 Task: Find connections with filter location Lautaro with filter topic #Coachingwith filter profile language English with filter current company Mu Sigma Inc. with filter school JAMSHEDPUR CO-OPERATIVE COLLEGE with filter industry Retail Art Supplies with filter service category Tax Law with filter keywords title Electrical Engineer
Action: Mouse moved to (511, 65)
Screenshot: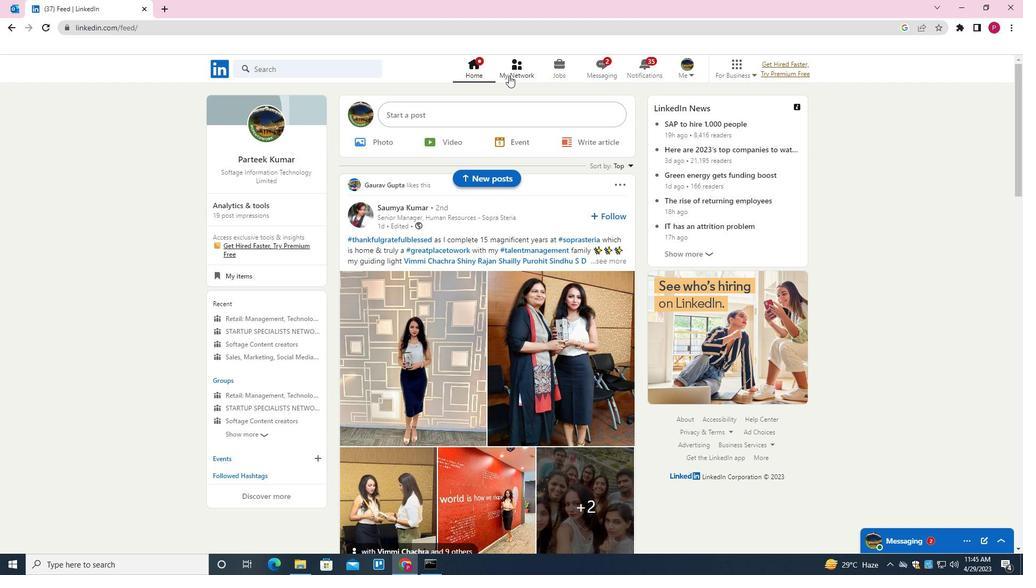 
Action: Mouse pressed left at (511, 65)
Screenshot: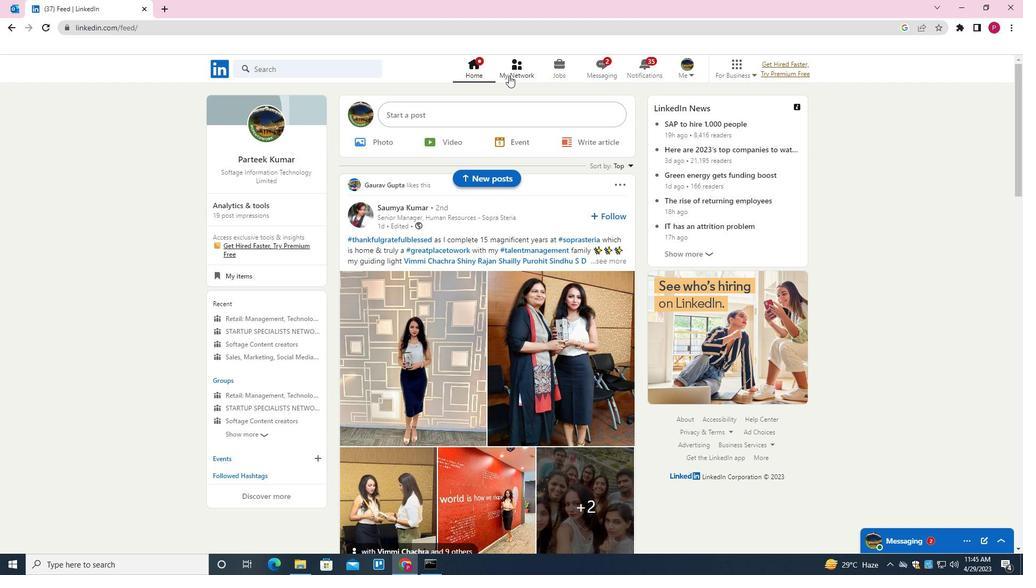 
Action: Mouse moved to (333, 129)
Screenshot: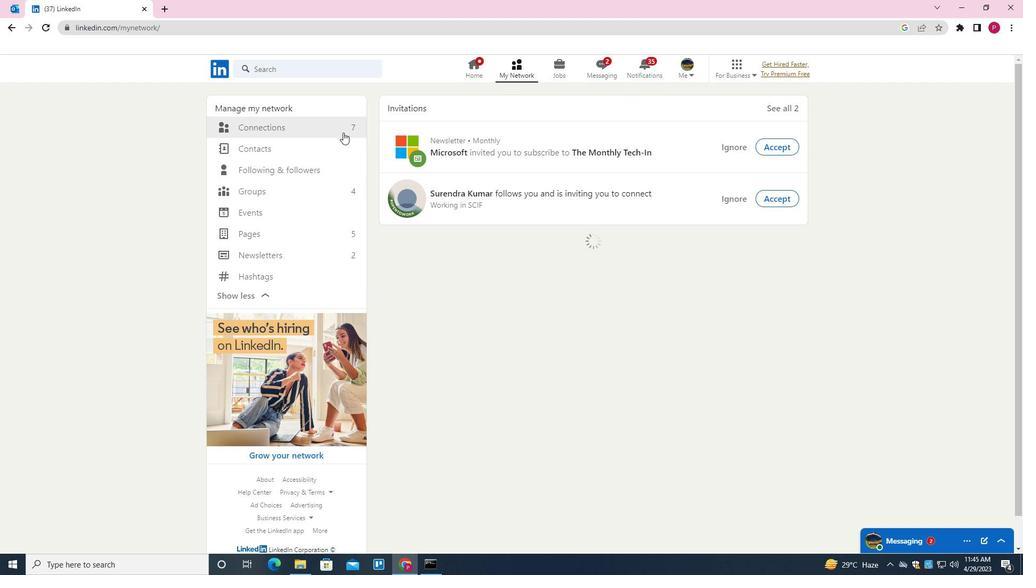 
Action: Mouse pressed left at (333, 129)
Screenshot: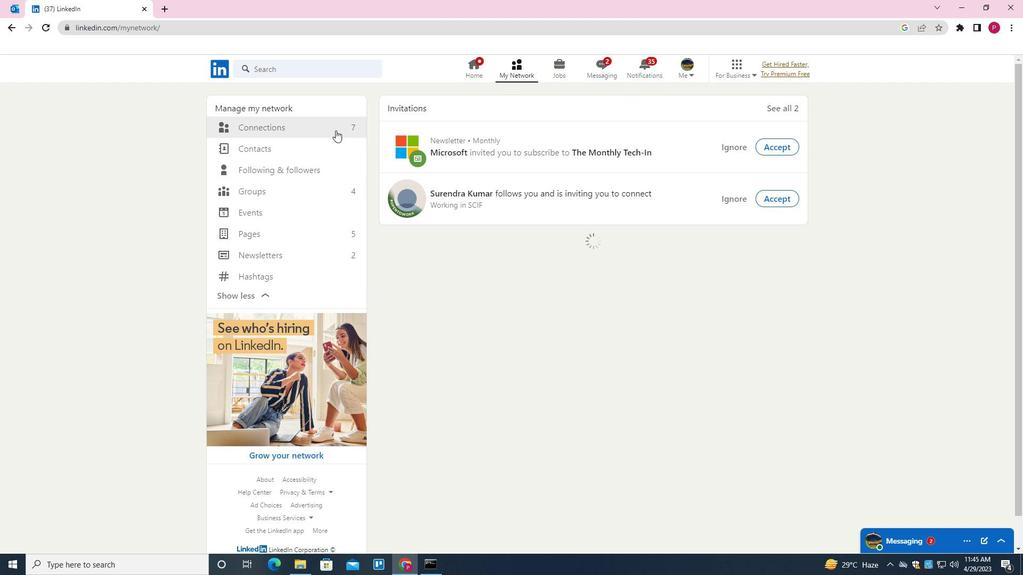 
Action: Mouse moved to (598, 127)
Screenshot: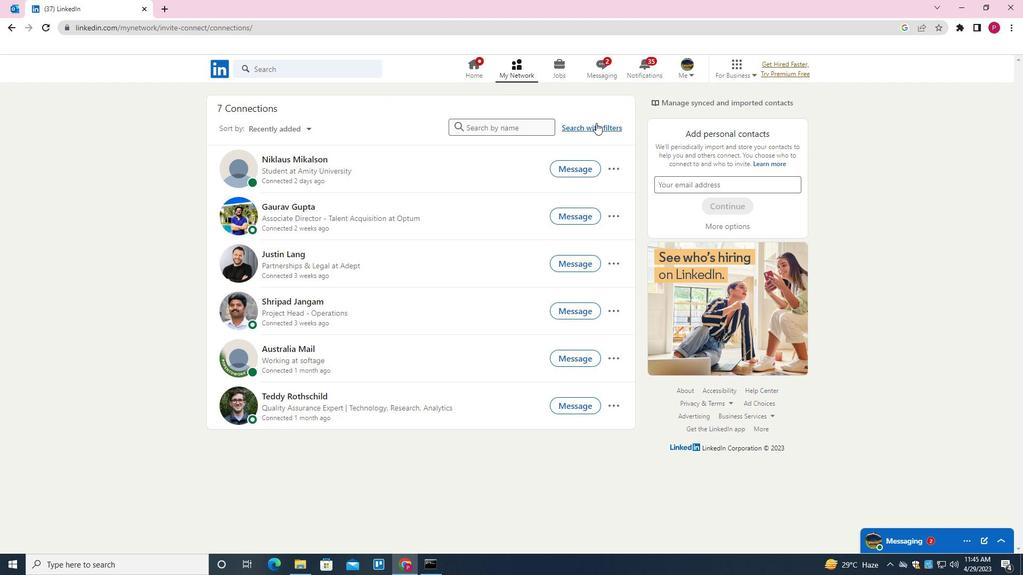 
Action: Mouse pressed left at (598, 127)
Screenshot: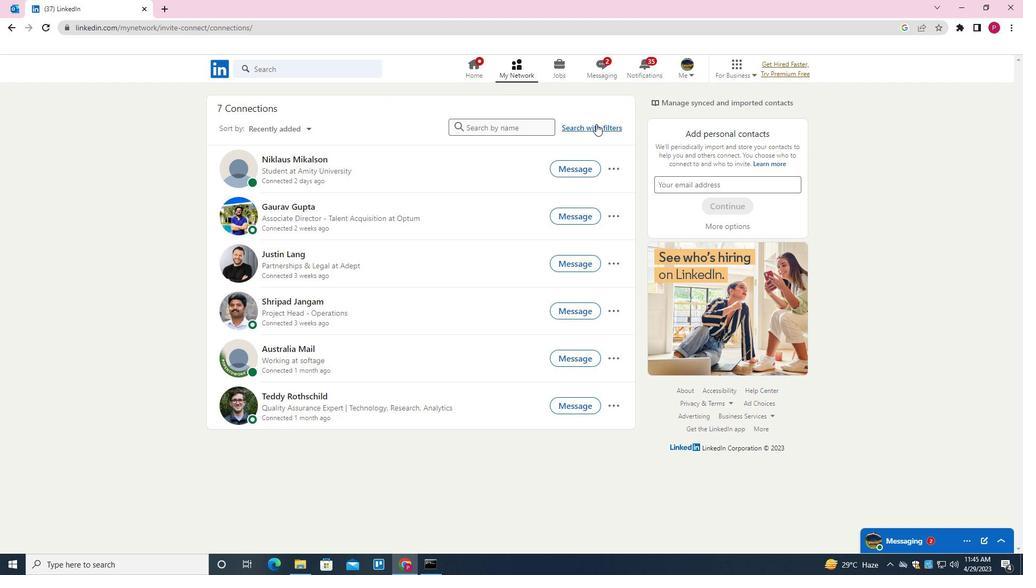 
Action: Mouse moved to (546, 100)
Screenshot: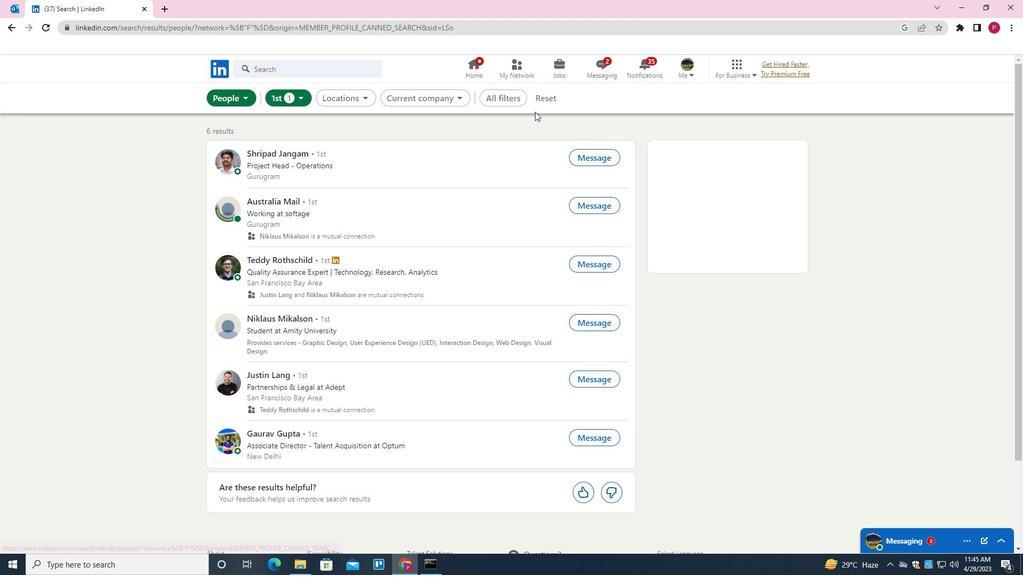 
Action: Mouse pressed left at (546, 100)
Screenshot: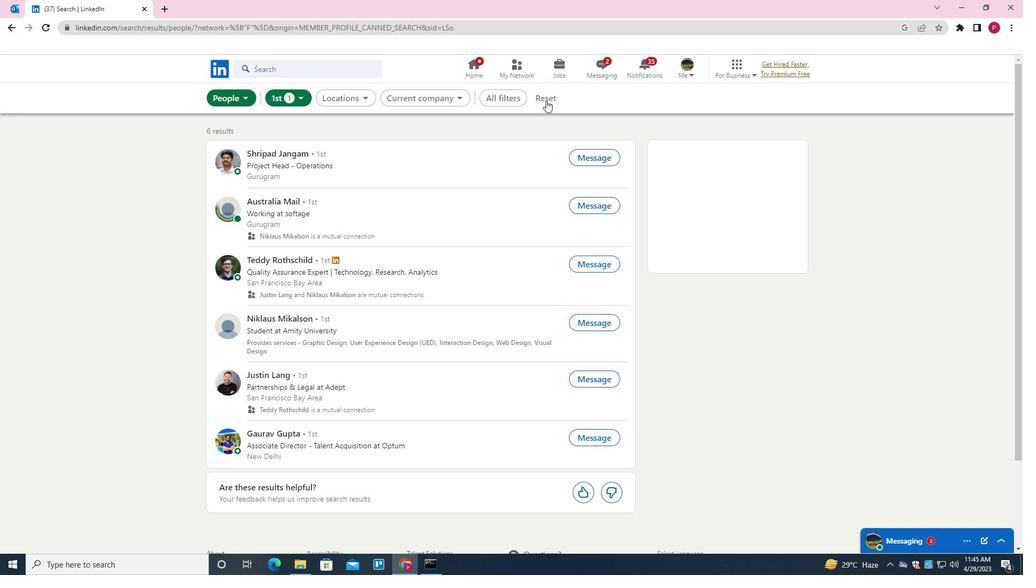 
Action: Mouse moved to (529, 100)
Screenshot: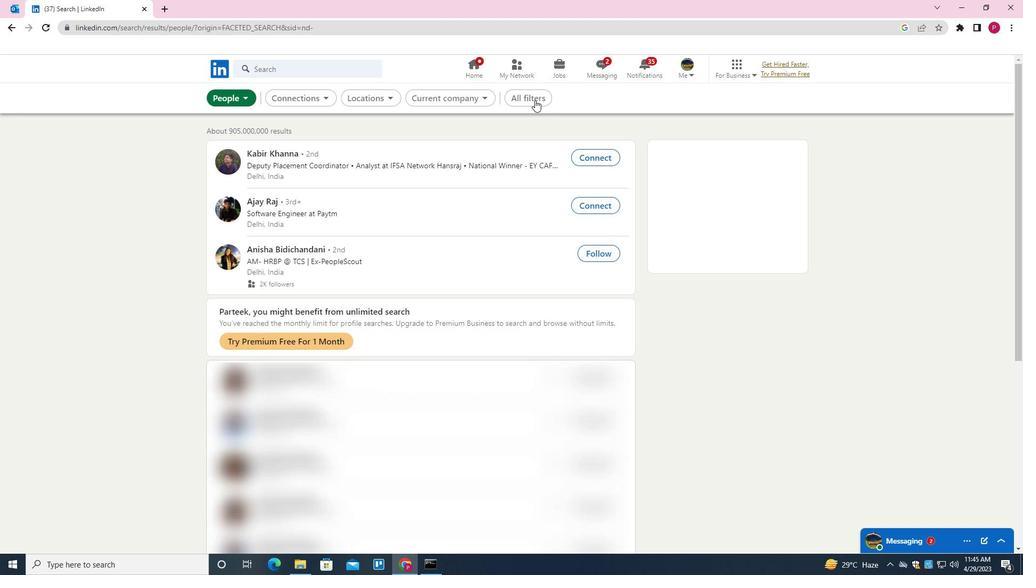 
Action: Mouse pressed left at (529, 100)
Screenshot: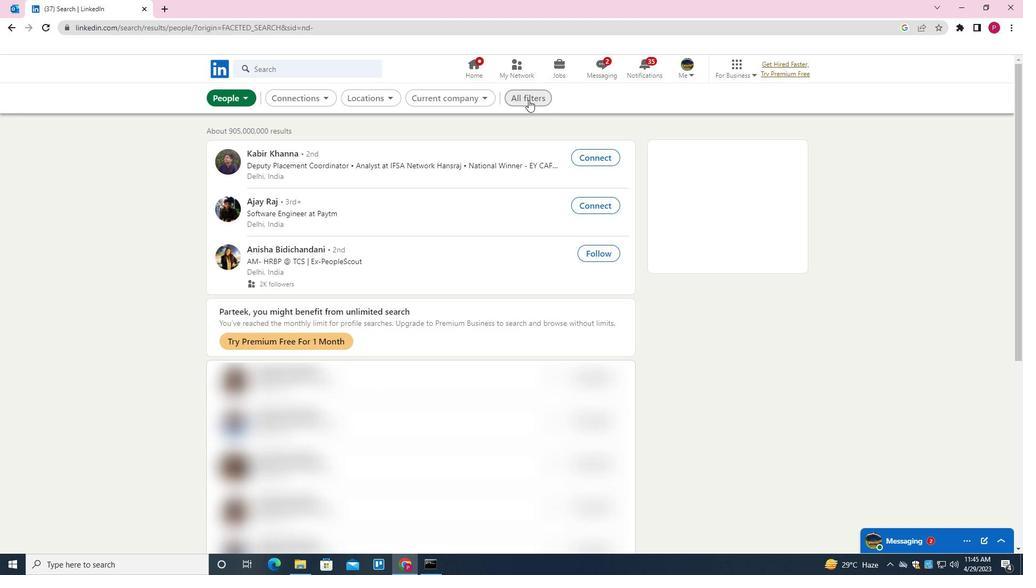 
Action: Mouse moved to (843, 292)
Screenshot: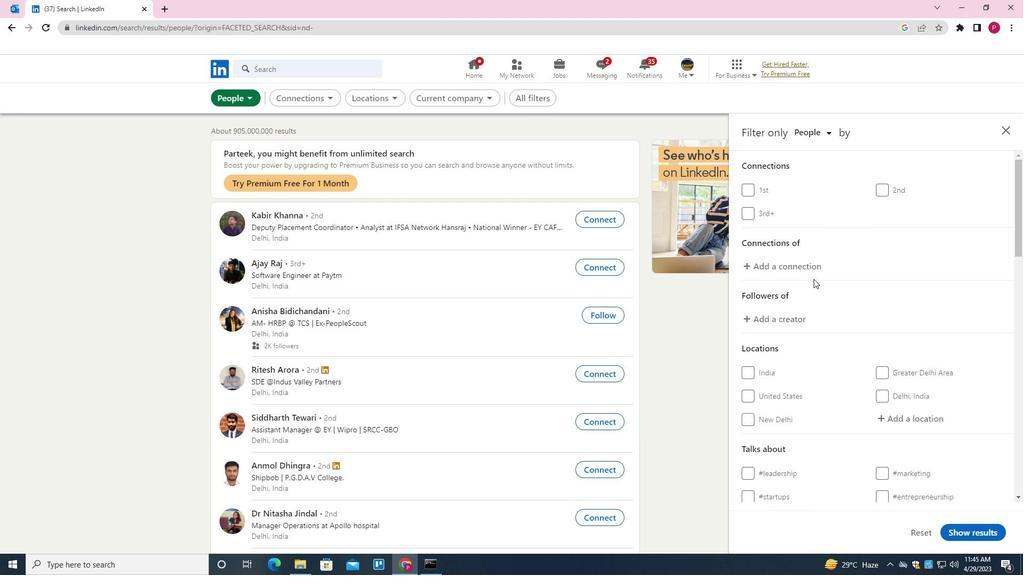 
Action: Mouse scrolled (843, 292) with delta (0, 0)
Screenshot: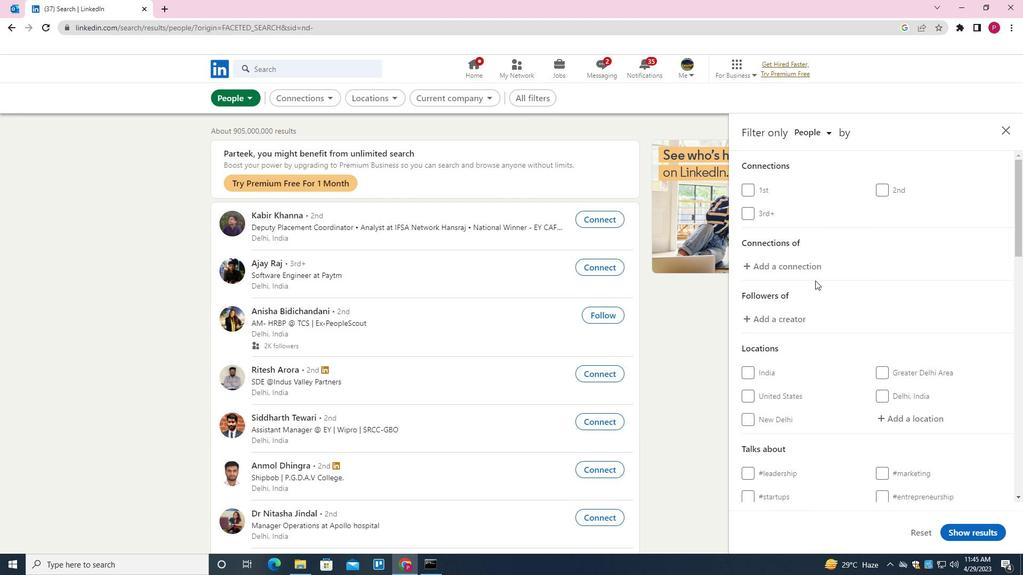 
Action: Mouse moved to (843, 293)
Screenshot: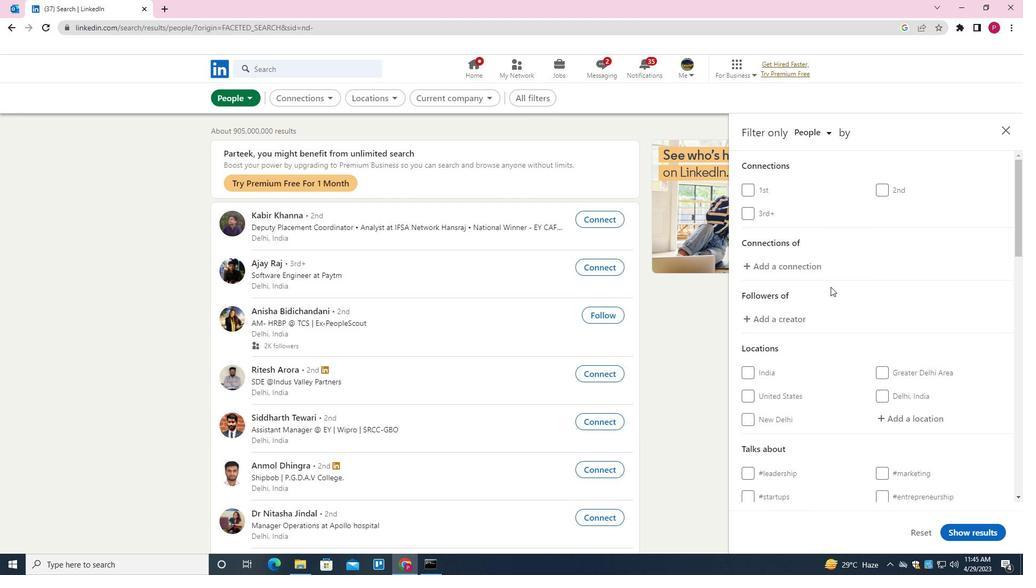 
Action: Mouse scrolled (843, 292) with delta (0, 0)
Screenshot: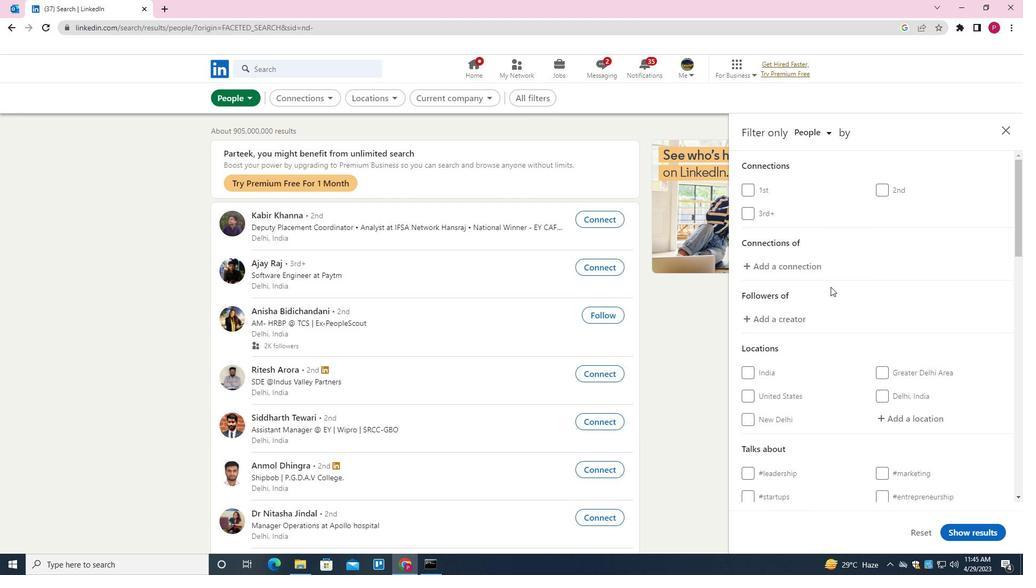 
Action: Mouse moved to (844, 294)
Screenshot: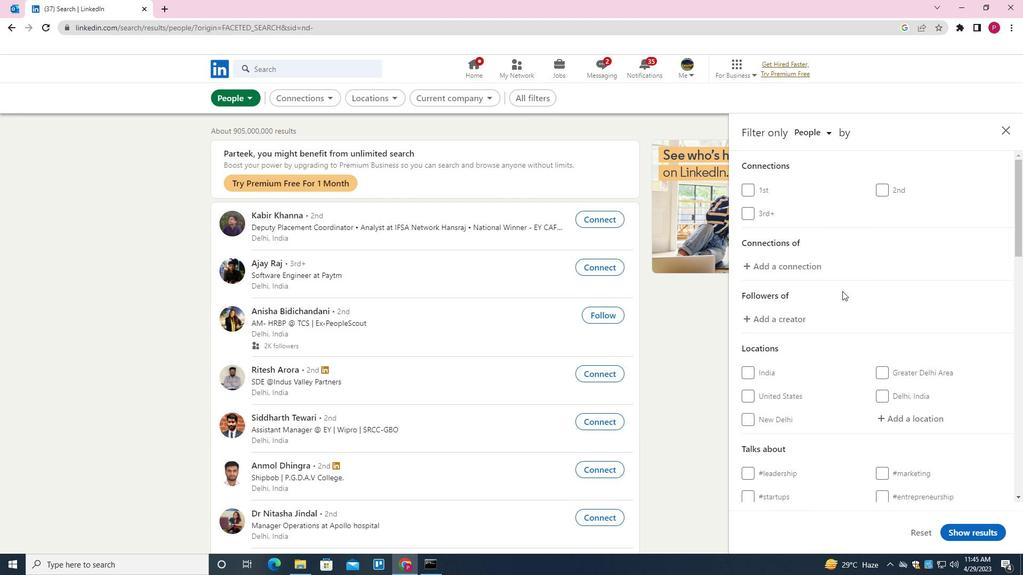 
Action: Mouse scrolled (844, 293) with delta (0, 0)
Screenshot: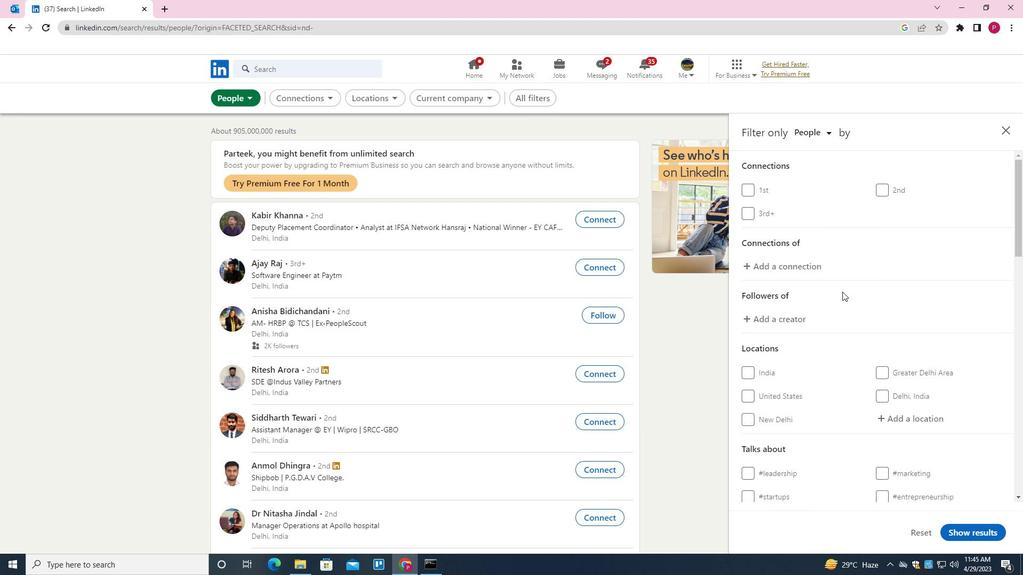 
Action: Mouse moved to (915, 262)
Screenshot: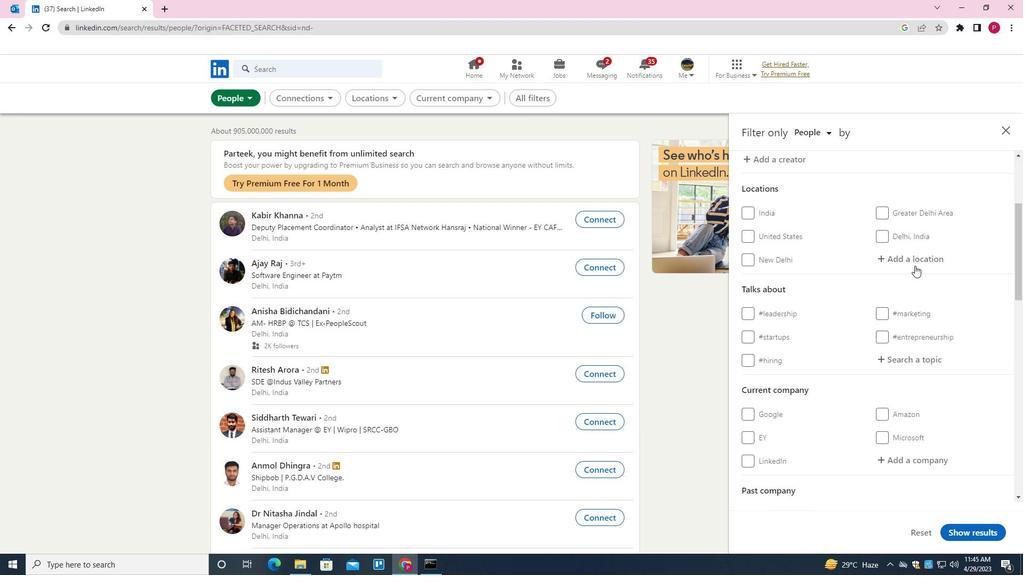
Action: Mouse pressed left at (915, 262)
Screenshot: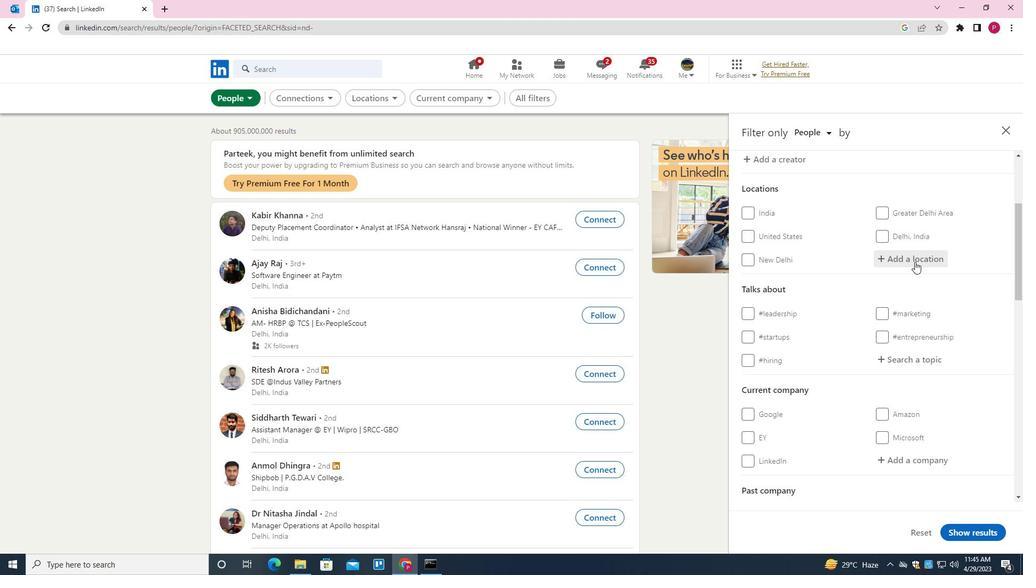 
Action: Key pressed <Key.shift>LAUTARO<Key.down><Key.enter>
Screenshot: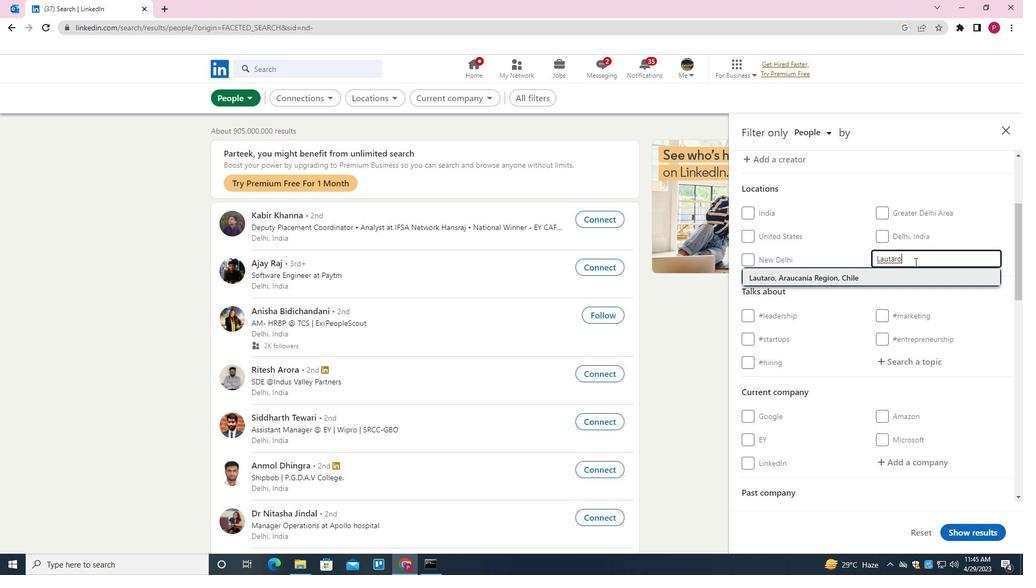 
Action: Mouse moved to (812, 332)
Screenshot: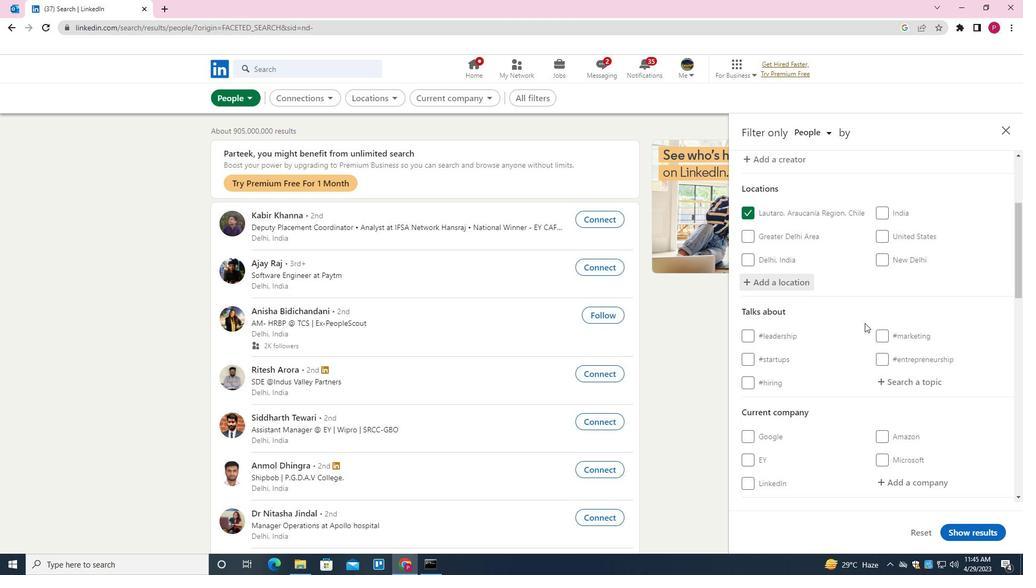 
Action: Mouse scrolled (812, 332) with delta (0, 0)
Screenshot: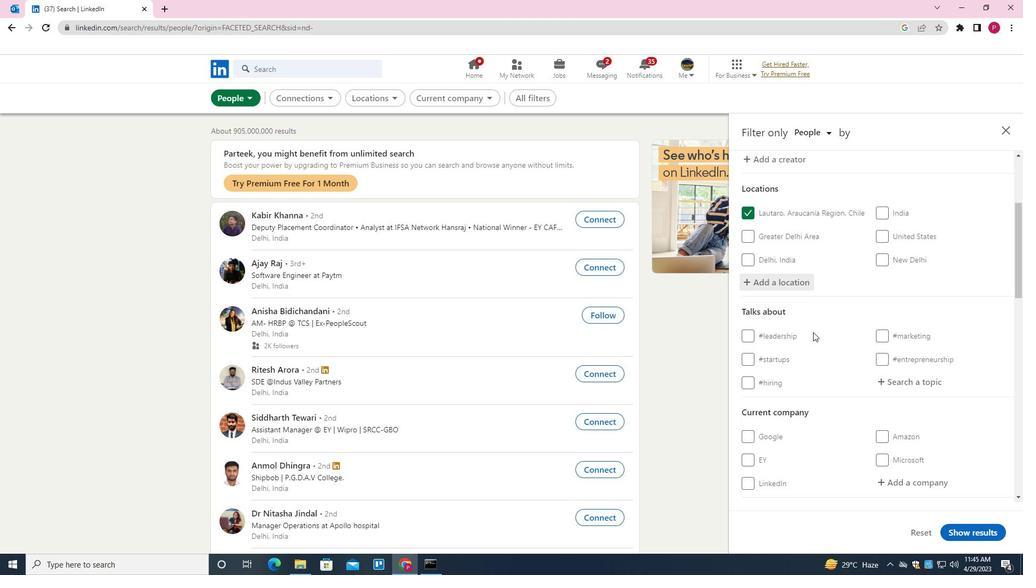 
Action: Mouse scrolled (812, 332) with delta (0, 0)
Screenshot: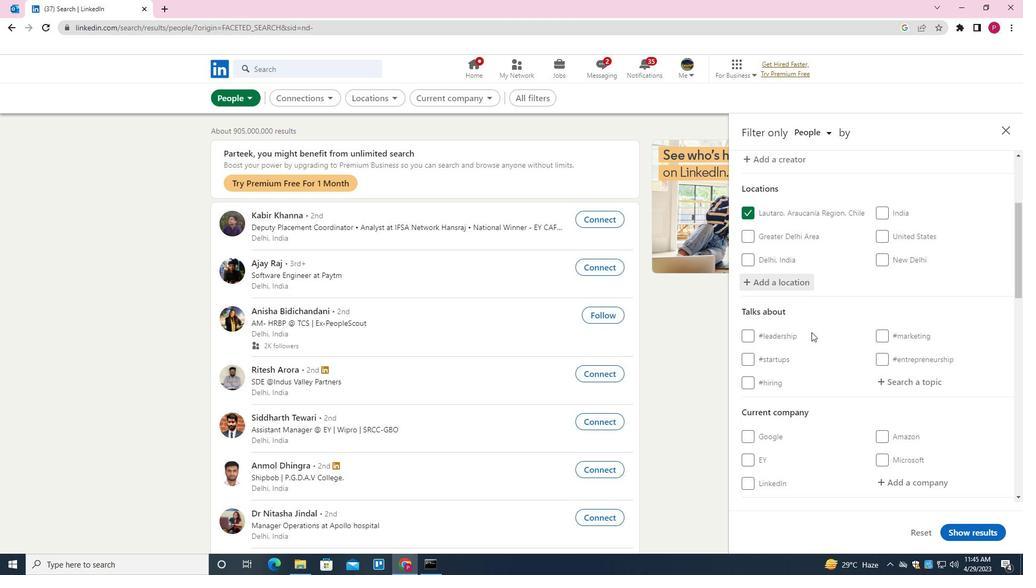 
Action: Mouse scrolled (812, 332) with delta (0, 0)
Screenshot: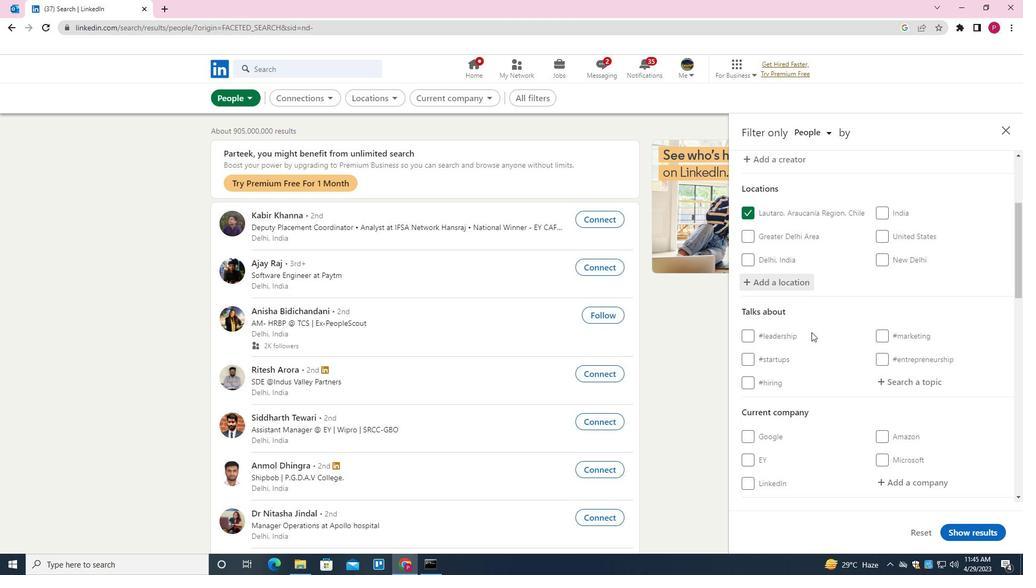 
Action: Mouse moved to (898, 222)
Screenshot: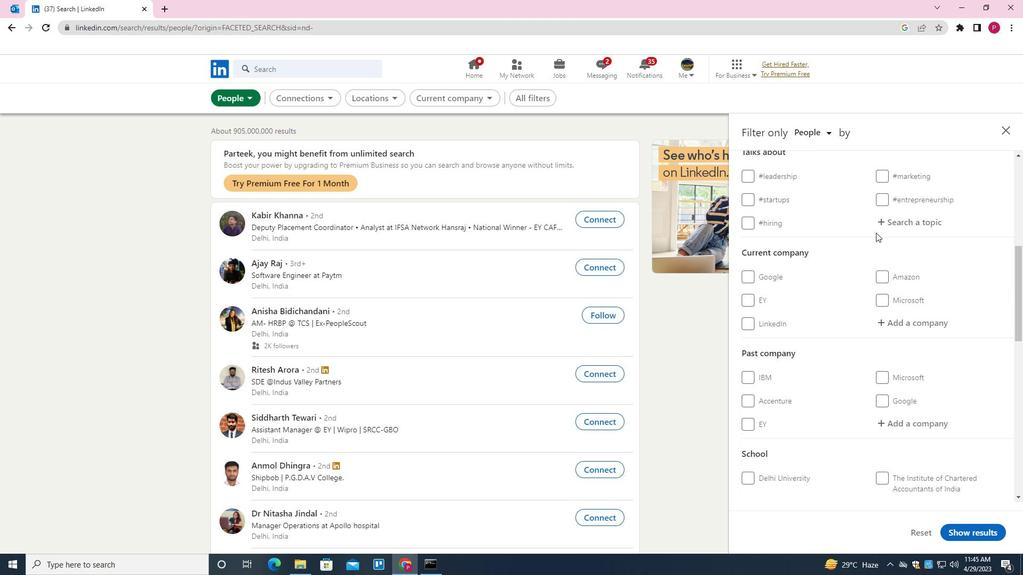 
Action: Mouse pressed left at (898, 222)
Screenshot: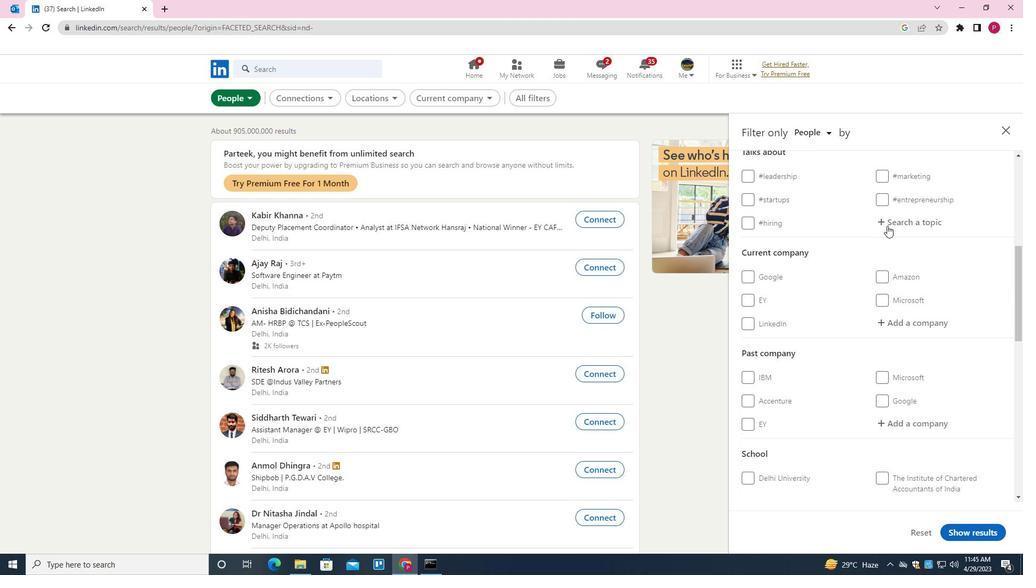 
Action: Key pressed <Key.shift>COACHING<Key.down><Key.enter>
Screenshot: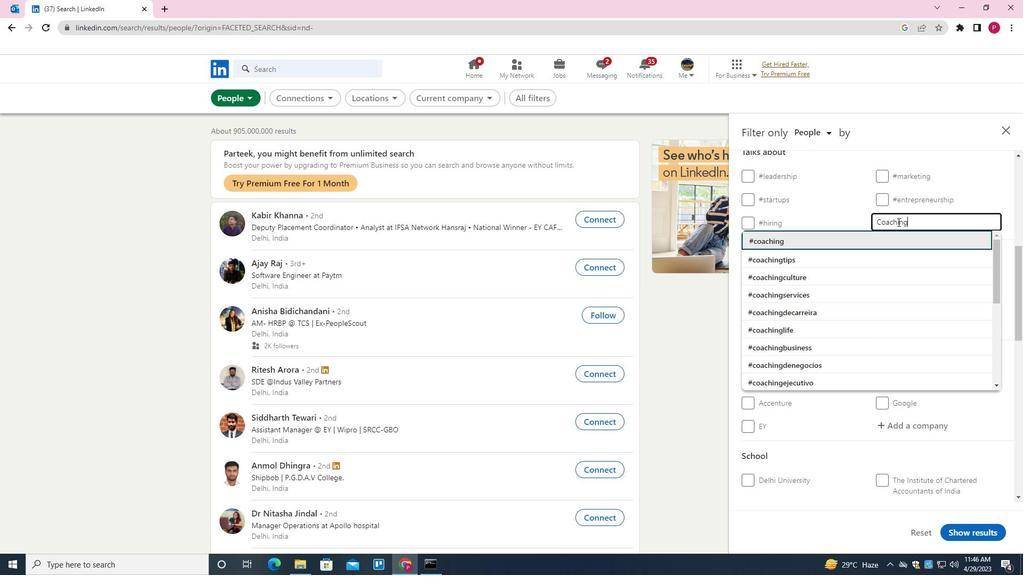 
Action: Mouse moved to (880, 268)
Screenshot: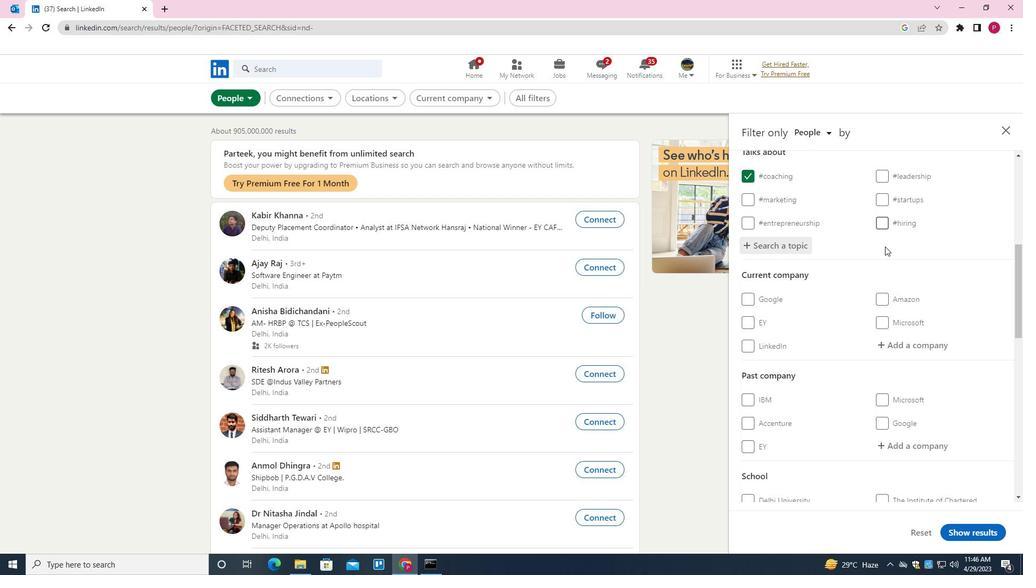 
Action: Mouse scrolled (880, 267) with delta (0, 0)
Screenshot: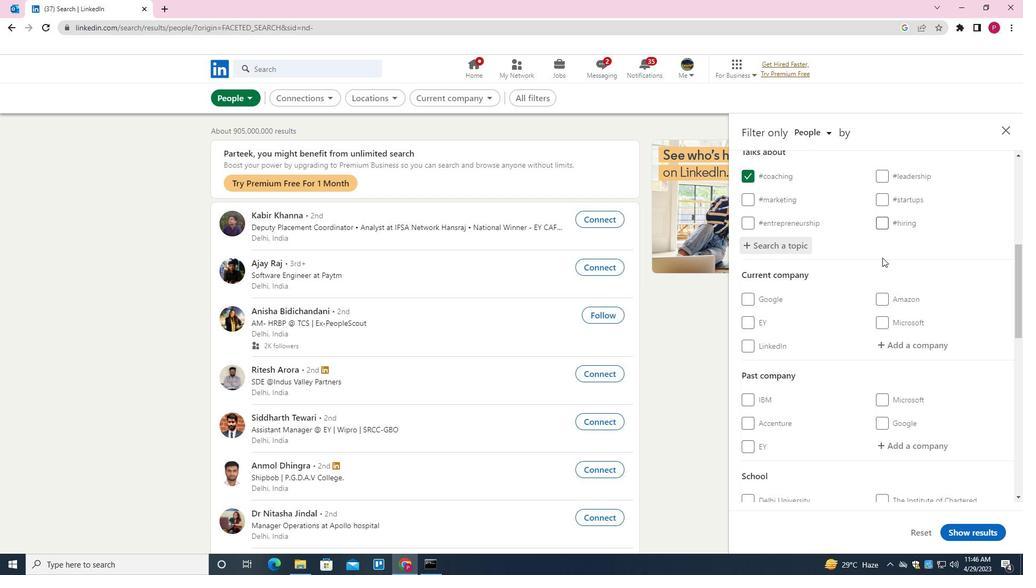 
Action: Mouse scrolled (880, 267) with delta (0, 0)
Screenshot: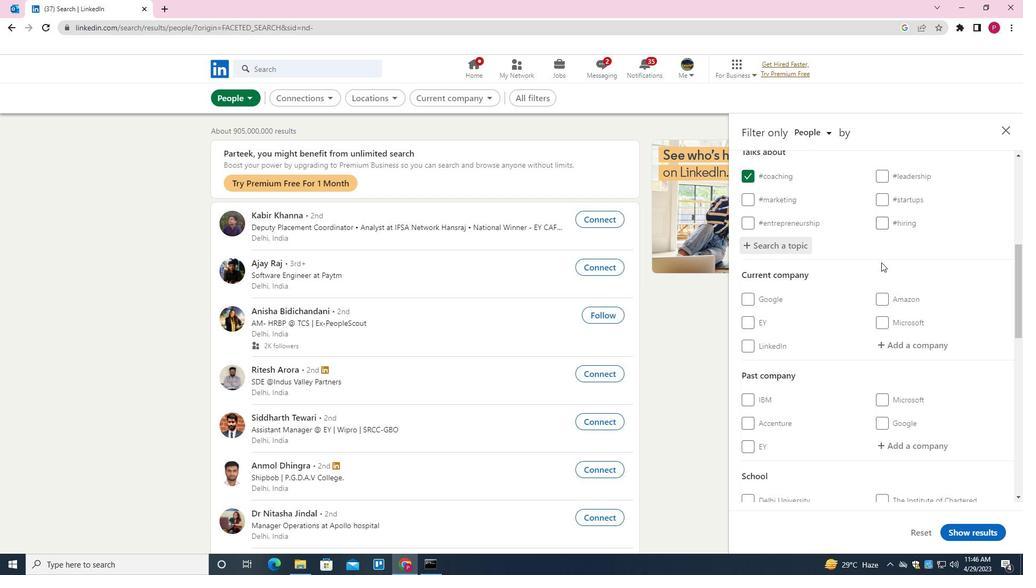 
Action: Mouse moved to (880, 269)
Screenshot: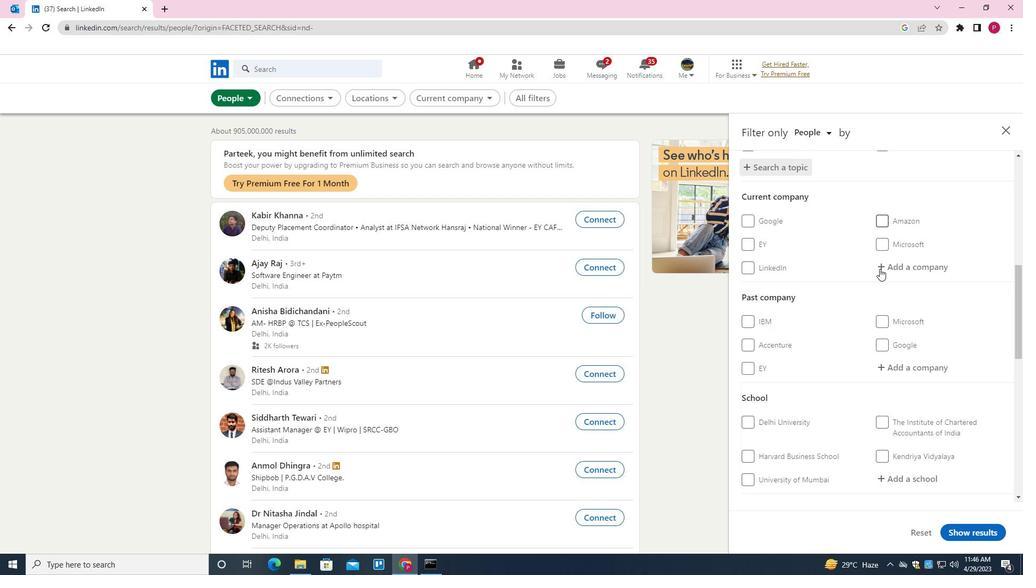 
Action: Mouse scrolled (880, 269) with delta (0, 0)
Screenshot: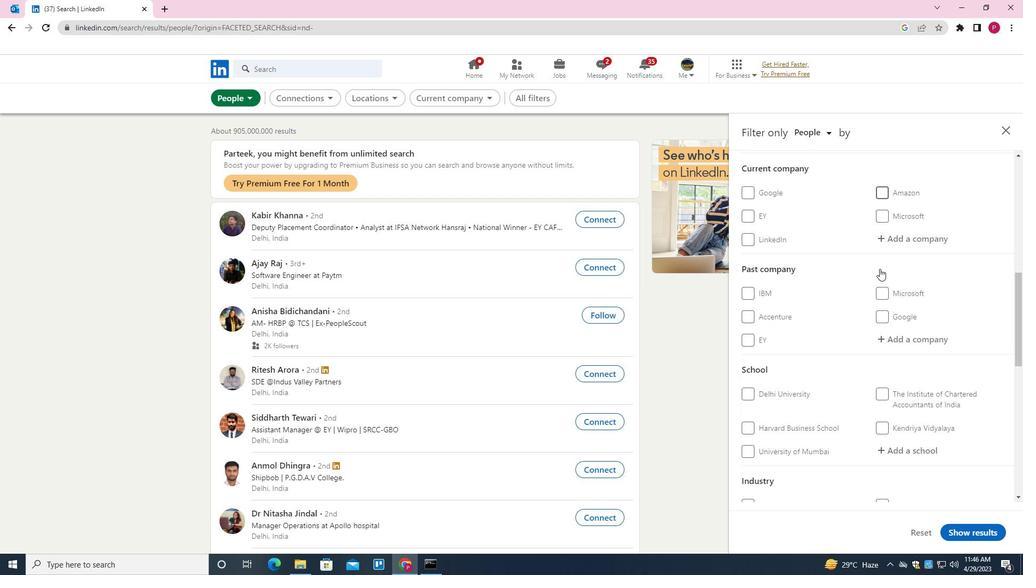 
Action: Mouse moved to (880, 269)
Screenshot: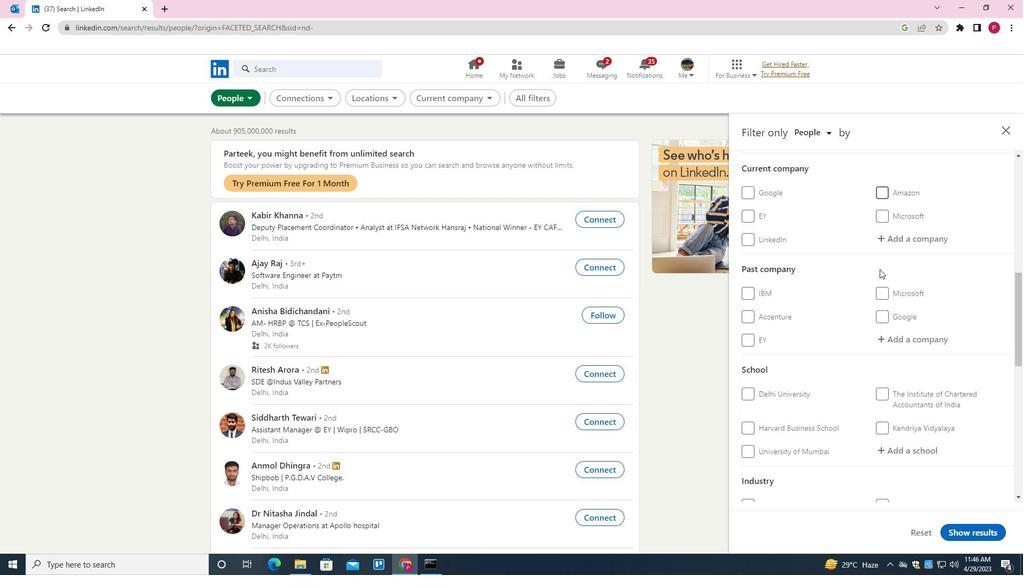 
Action: Mouse scrolled (880, 269) with delta (0, 0)
Screenshot: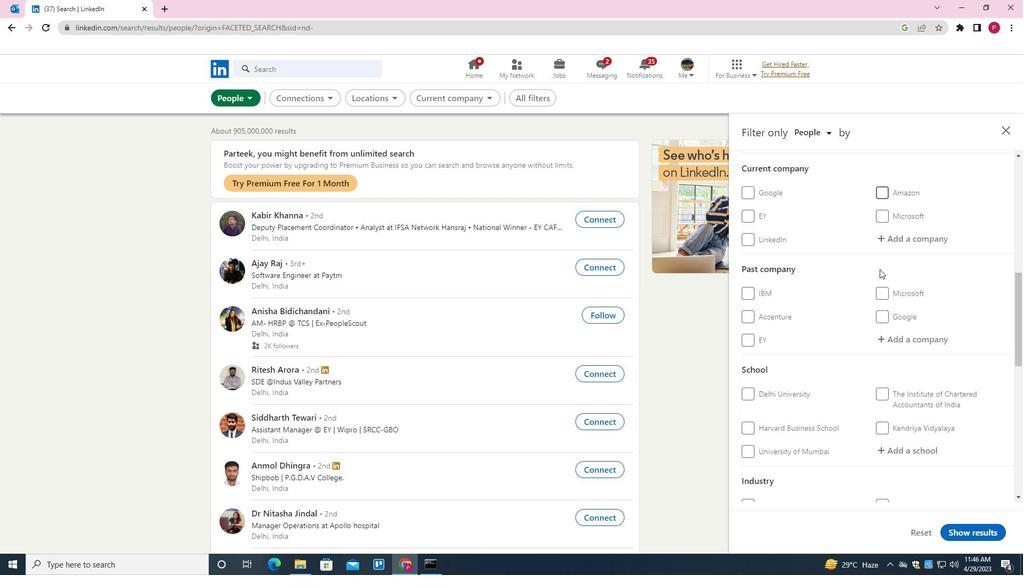 
Action: Mouse moved to (874, 275)
Screenshot: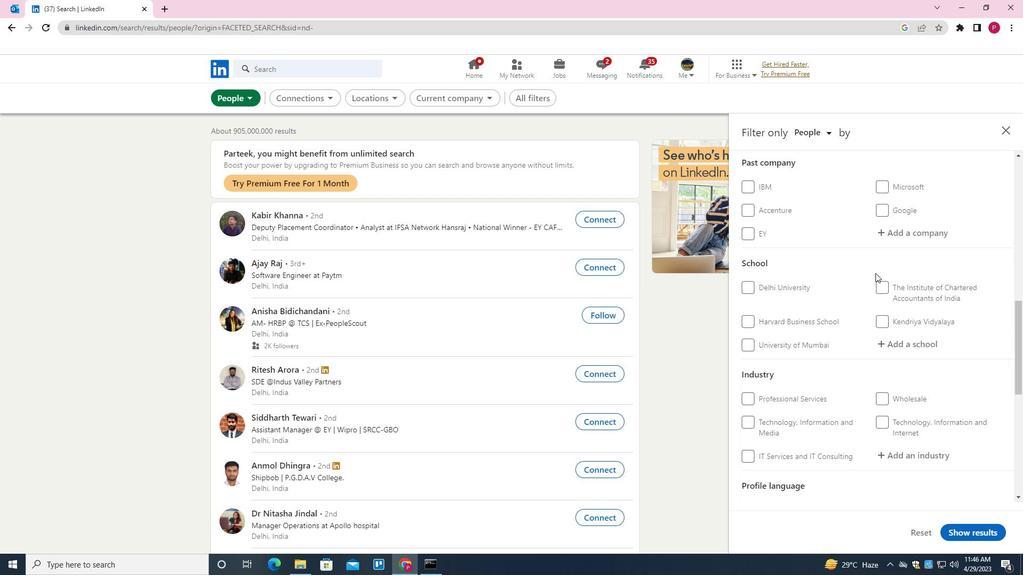 
Action: Mouse scrolled (874, 274) with delta (0, 0)
Screenshot: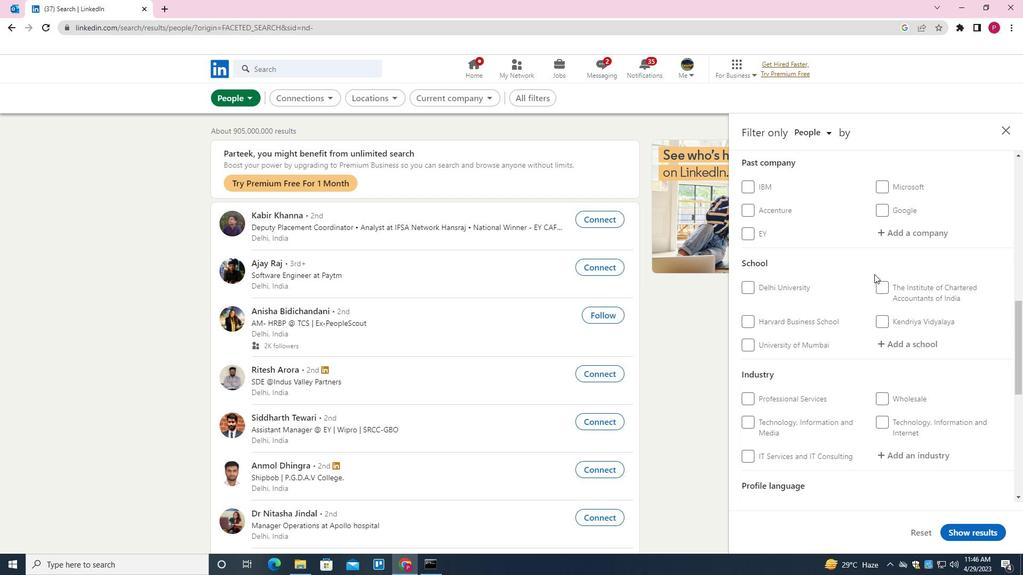 
Action: Mouse scrolled (874, 274) with delta (0, 0)
Screenshot: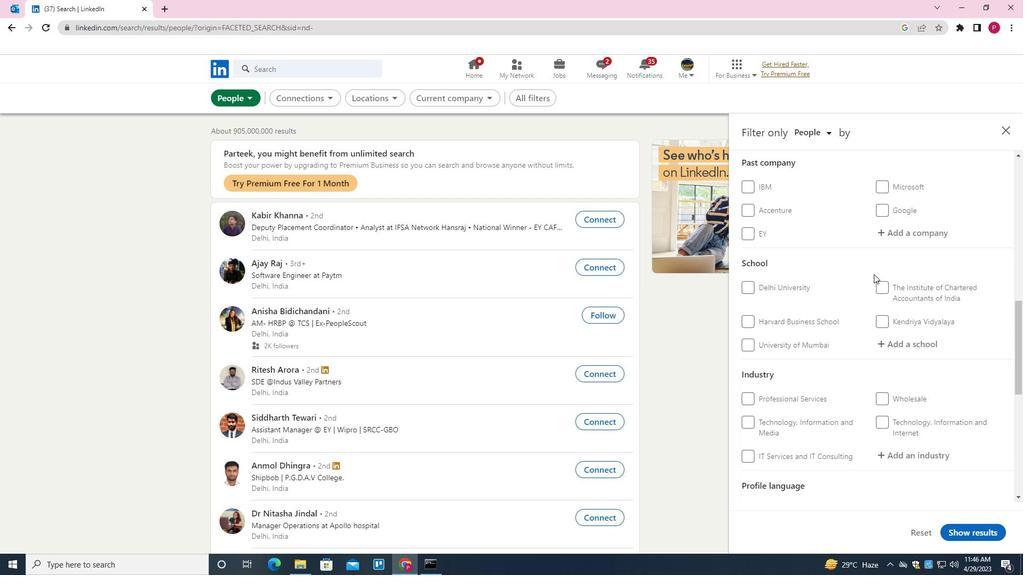 
Action: Mouse moved to (874, 275)
Screenshot: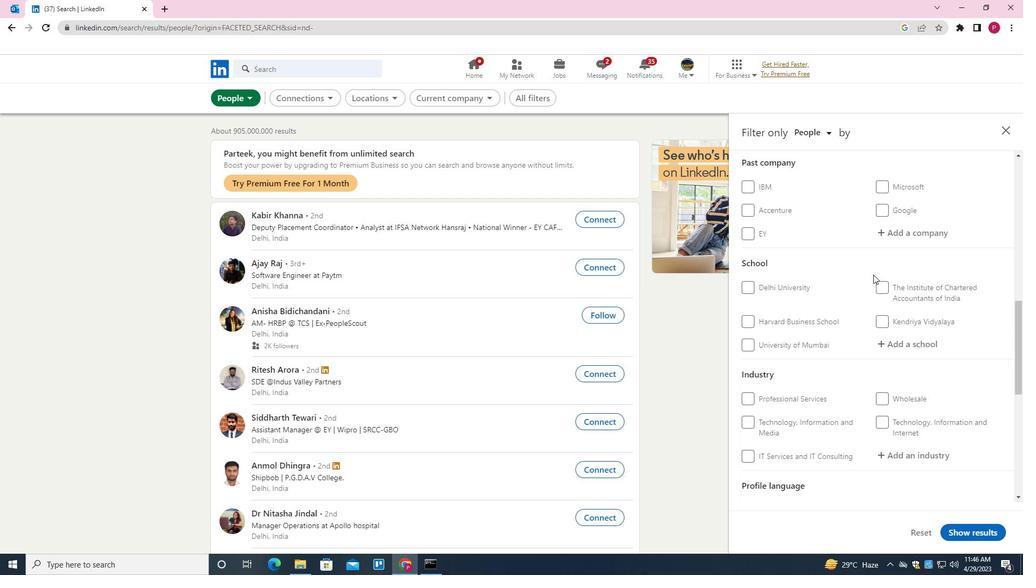 
Action: Mouse scrolled (874, 275) with delta (0, 0)
Screenshot: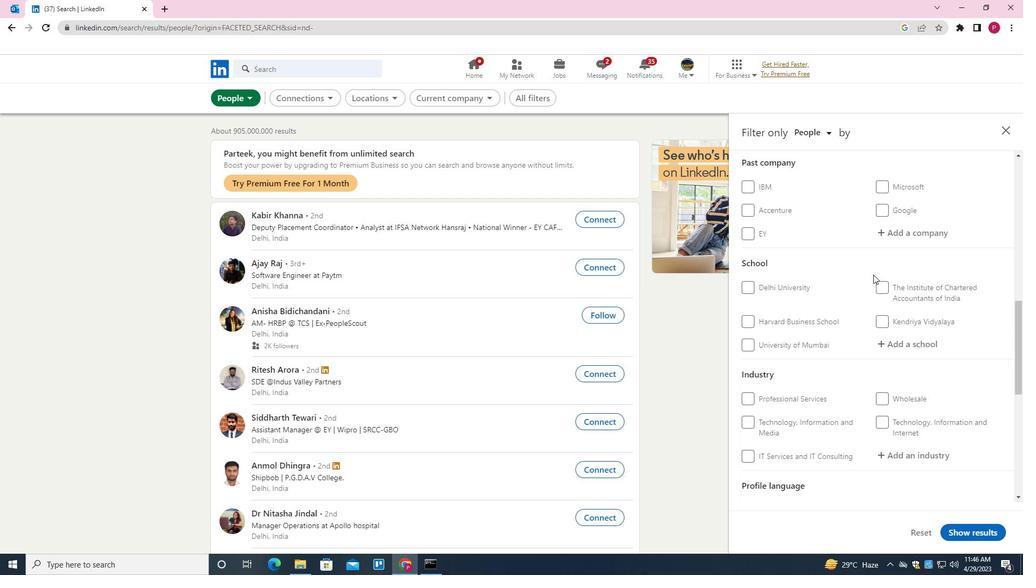 
Action: Mouse moved to (844, 310)
Screenshot: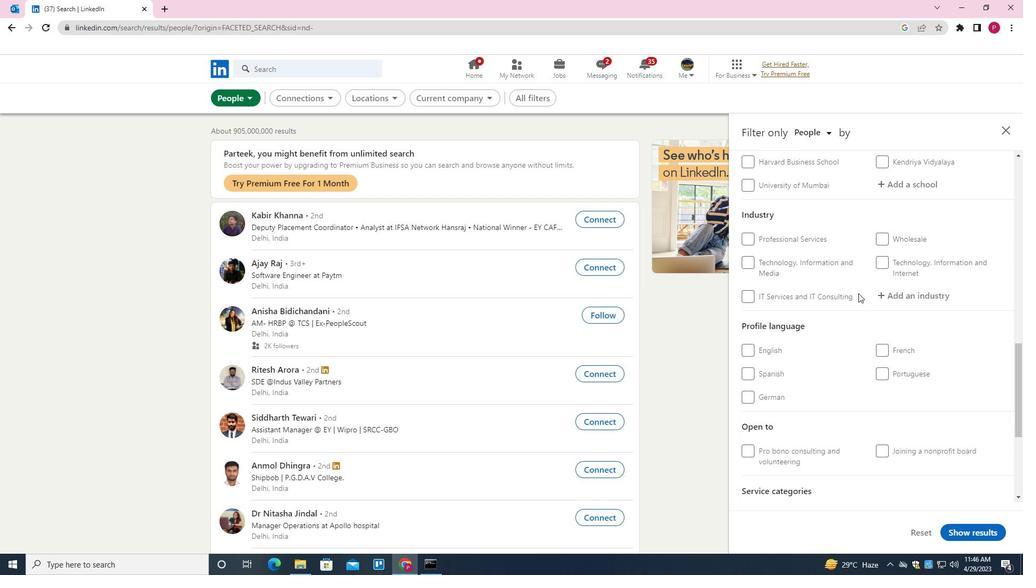 
Action: Mouse scrolled (844, 309) with delta (0, 0)
Screenshot: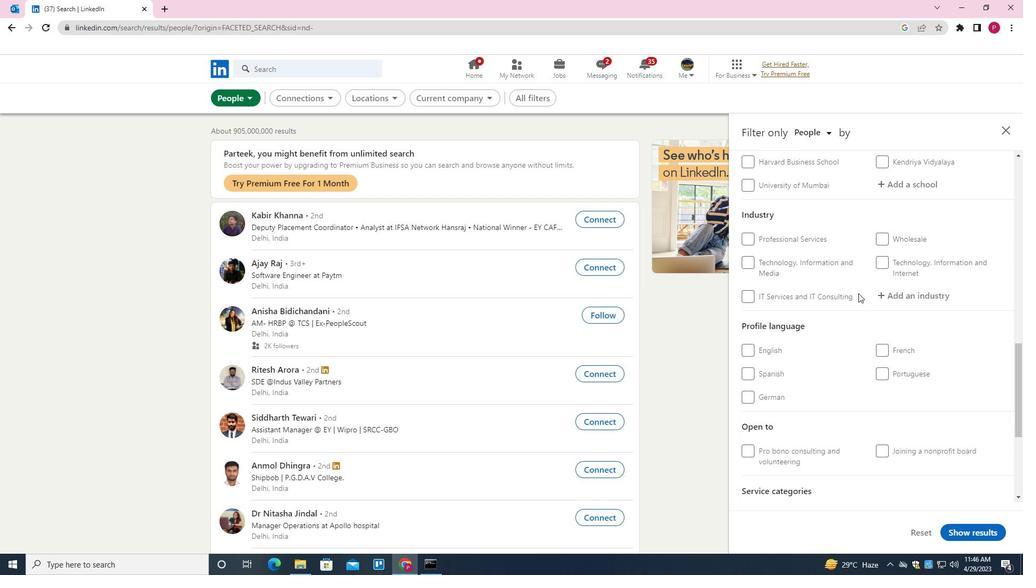 
Action: Mouse moved to (844, 311)
Screenshot: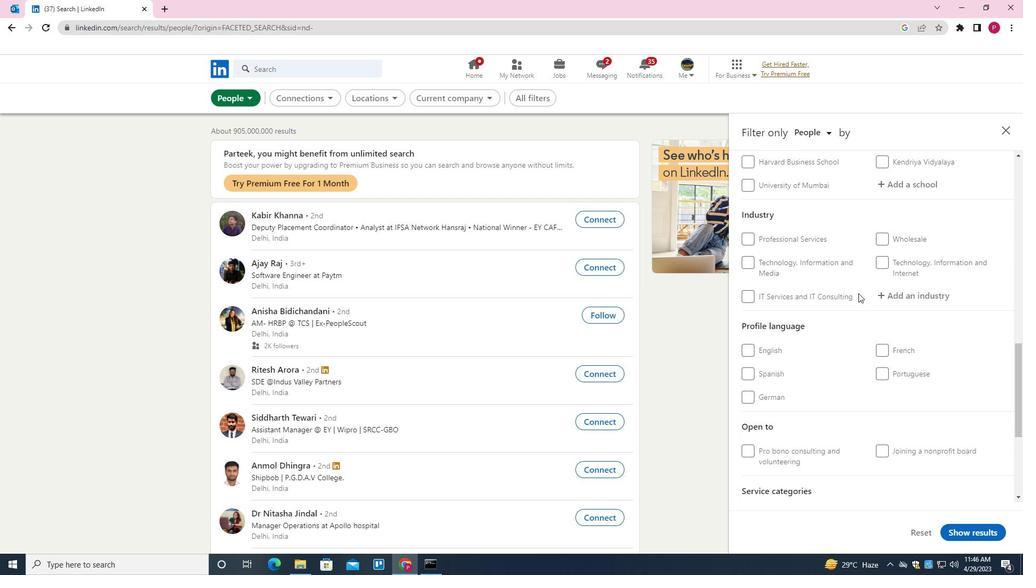 
Action: Mouse scrolled (844, 310) with delta (0, 0)
Screenshot: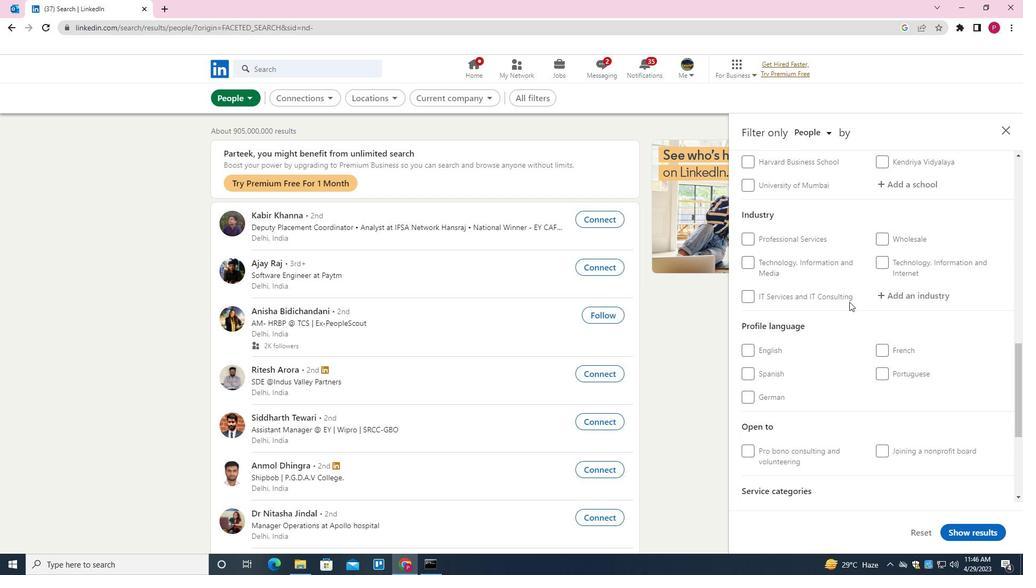 
Action: Mouse moved to (843, 312)
Screenshot: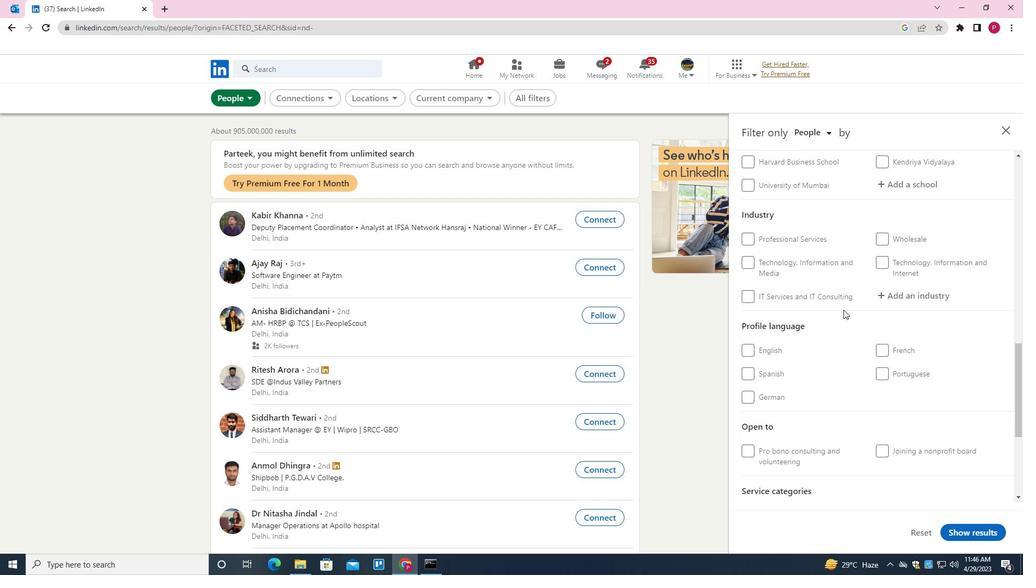 
Action: Mouse scrolled (843, 311) with delta (0, 0)
Screenshot: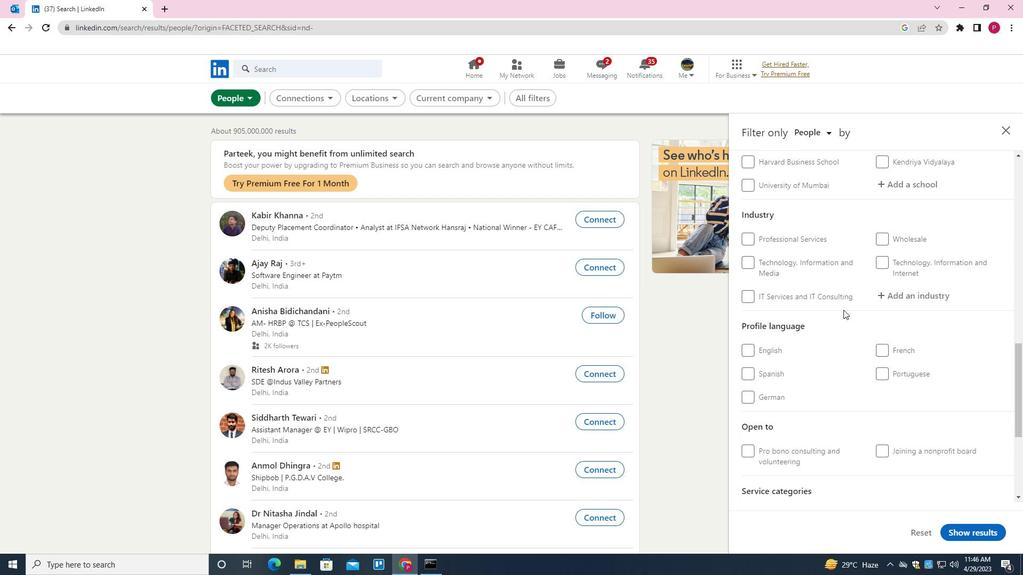 
Action: Mouse moved to (750, 191)
Screenshot: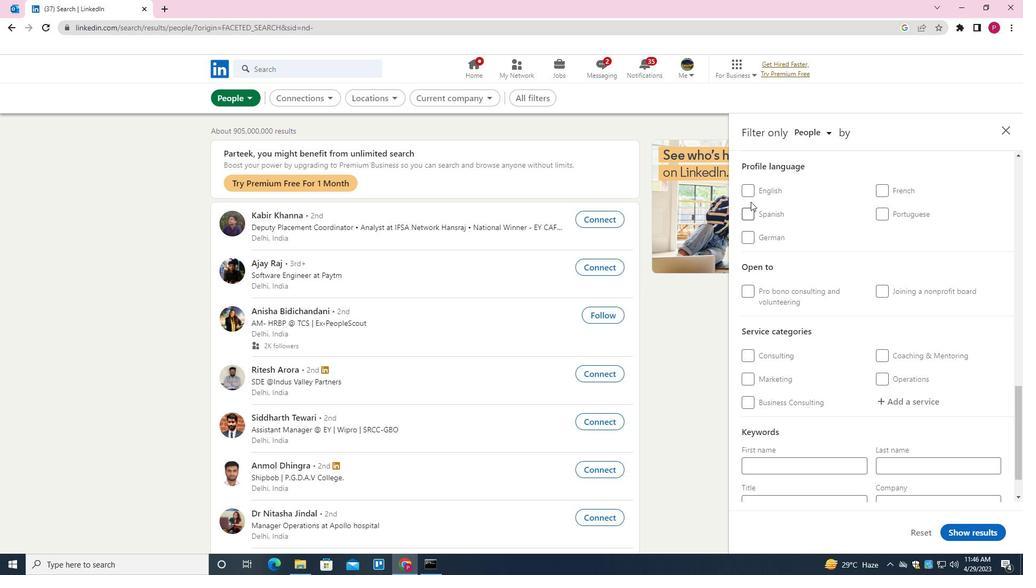 
Action: Mouse pressed left at (750, 191)
Screenshot: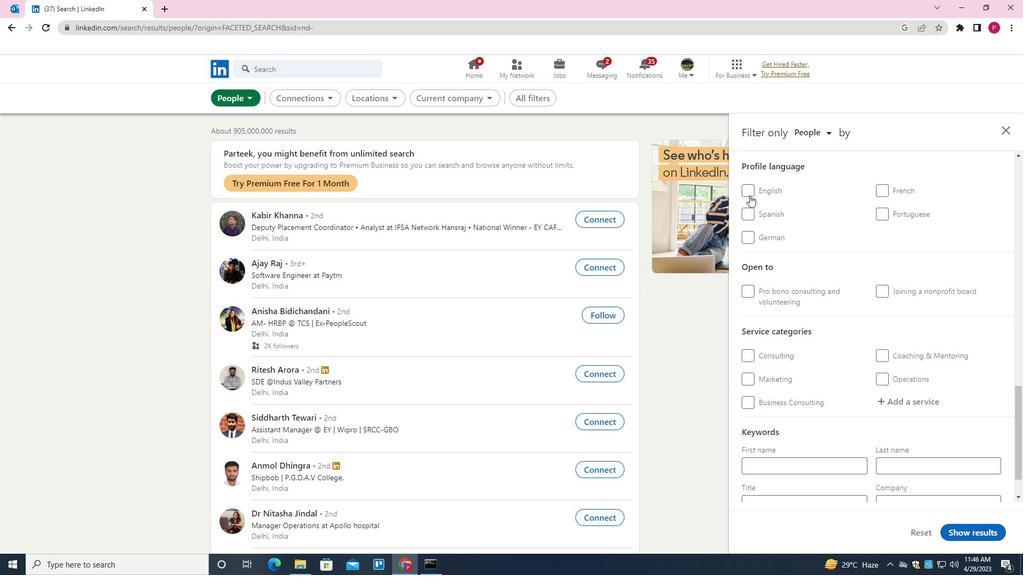 
Action: Mouse moved to (784, 248)
Screenshot: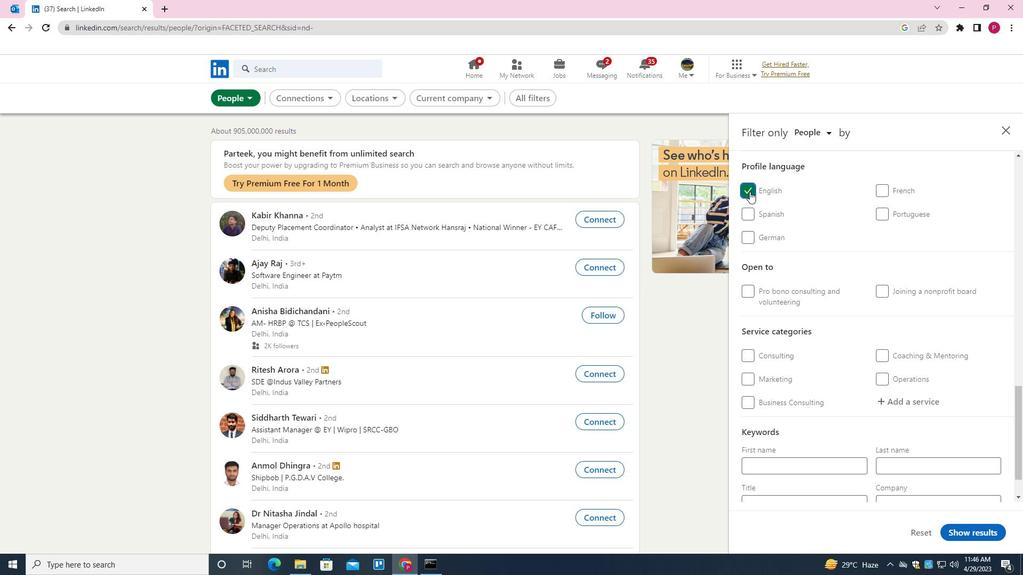 
Action: Mouse scrolled (784, 249) with delta (0, 0)
Screenshot: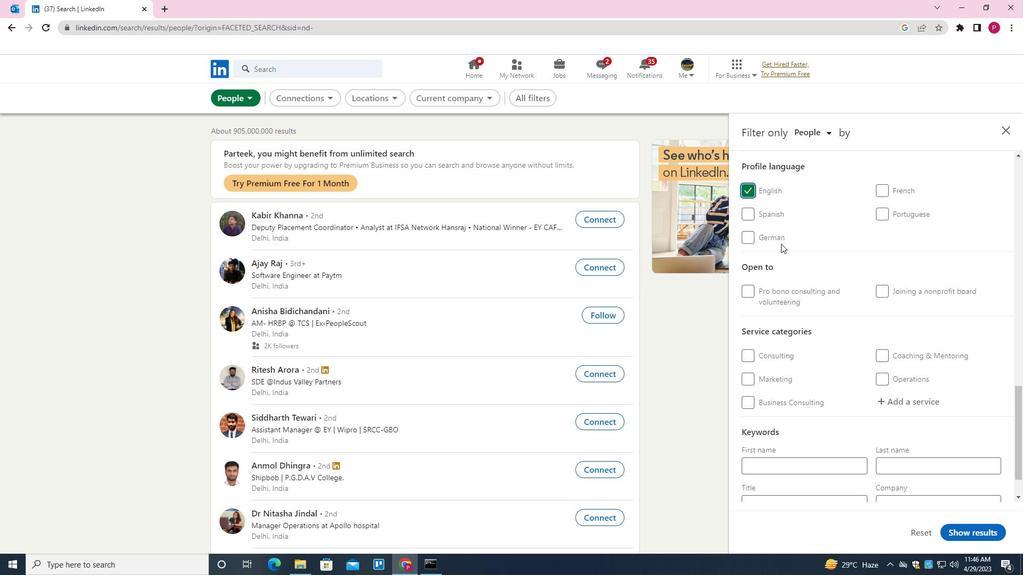
Action: Mouse scrolled (784, 249) with delta (0, 0)
Screenshot: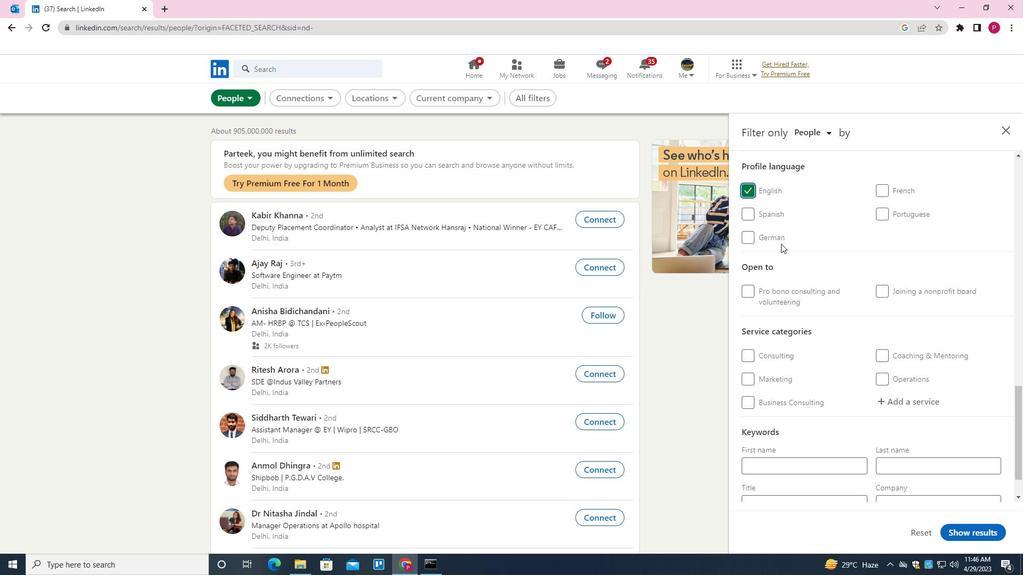 
Action: Mouse scrolled (784, 249) with delta (0, 0)
Screenshot: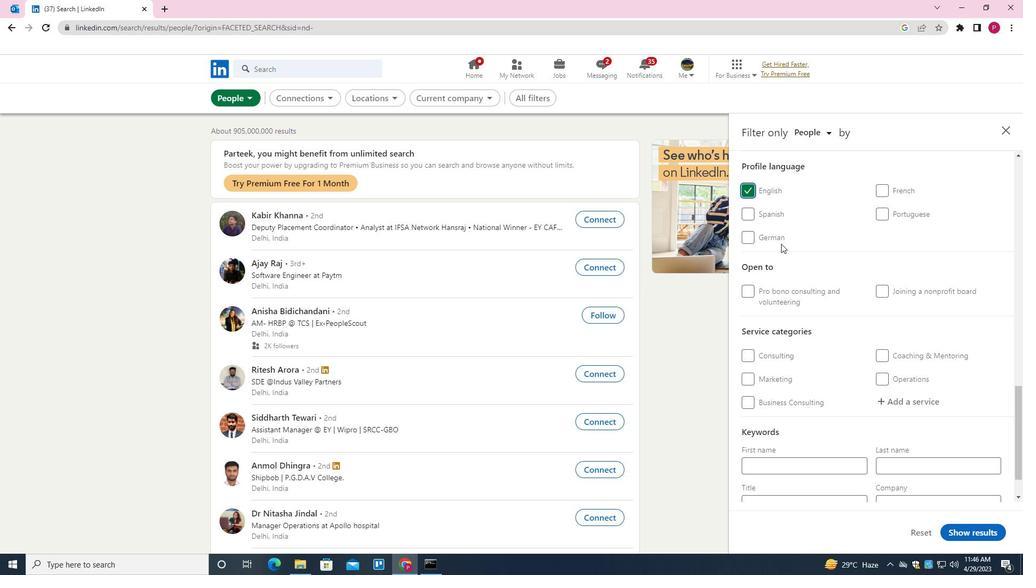 
Action: Mouse moved to (784, 250)
Screenshot: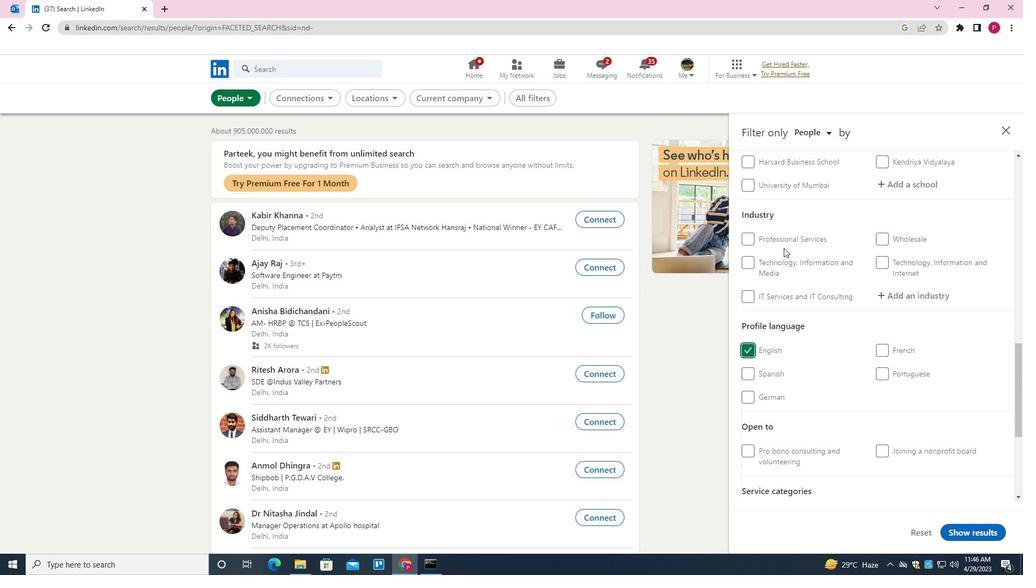 
Action: Mouse scrolled (784, 250) with delta (0, 0)
Screenshot: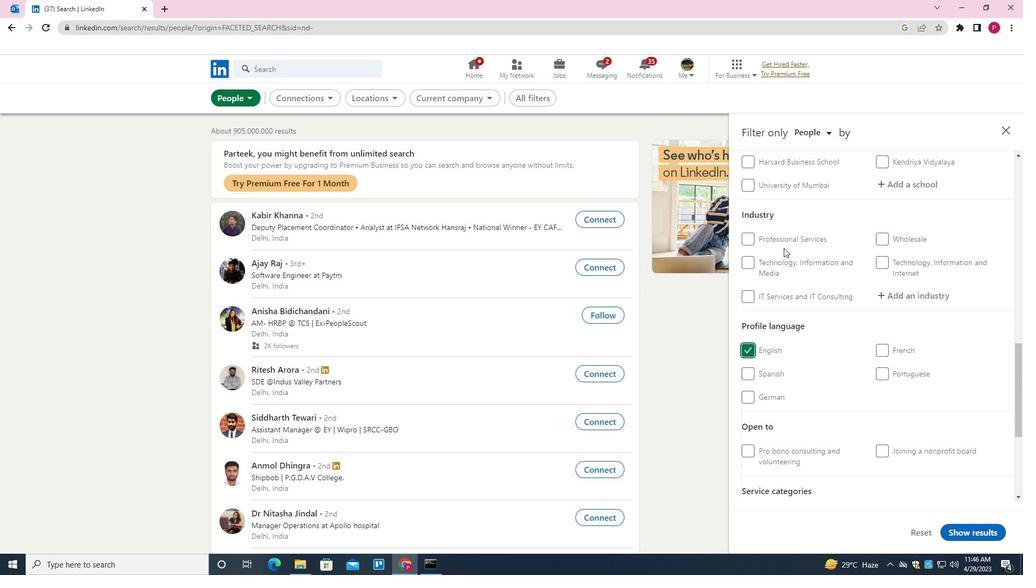 
Action: Mouse moved to (784, 254)
Screenshot: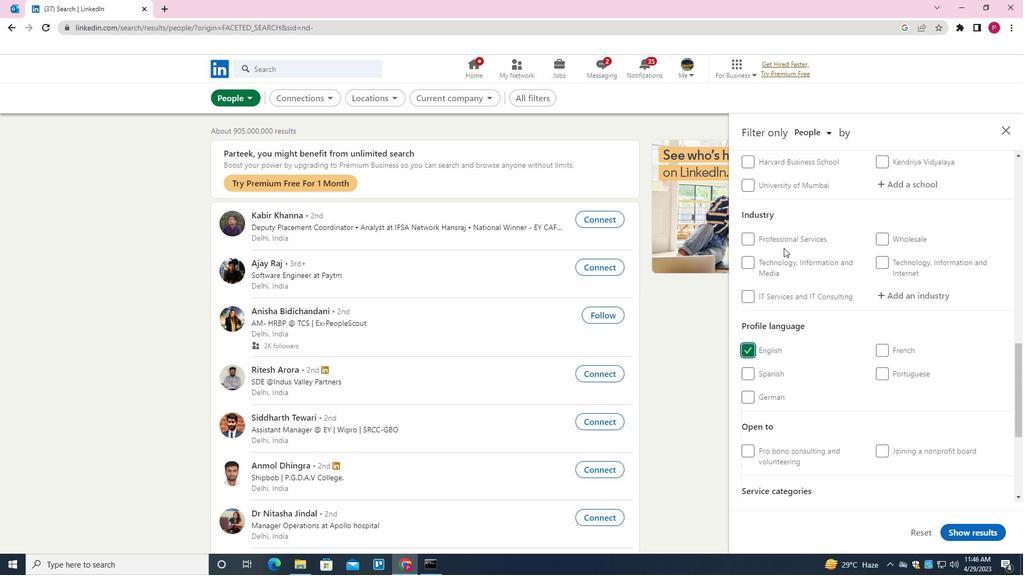 
Action: Mouse scrolled (784, 253) with delta (0, 0)
Screenshot: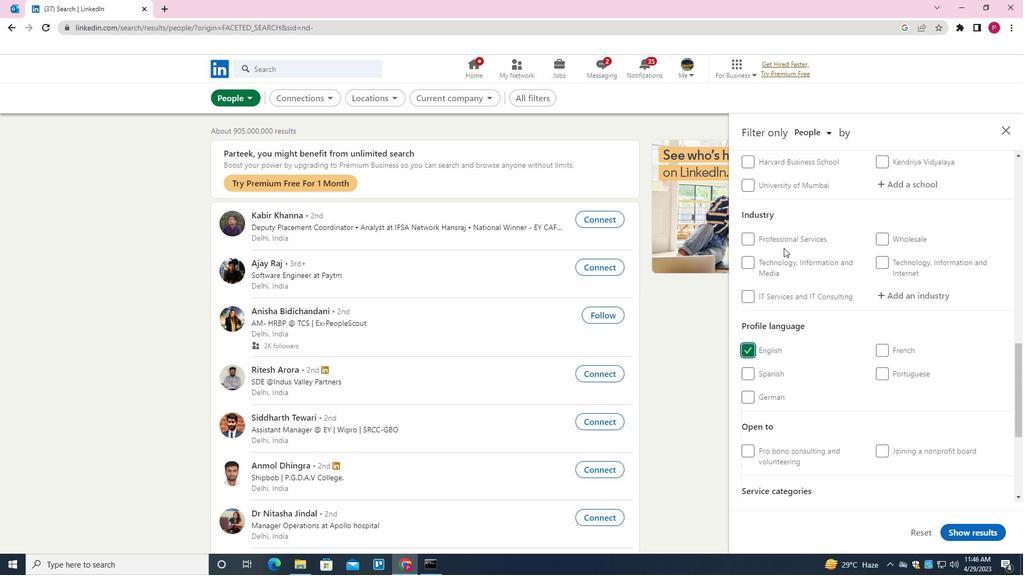 
Action: Mouse moved to (785, 255)
Screenshot: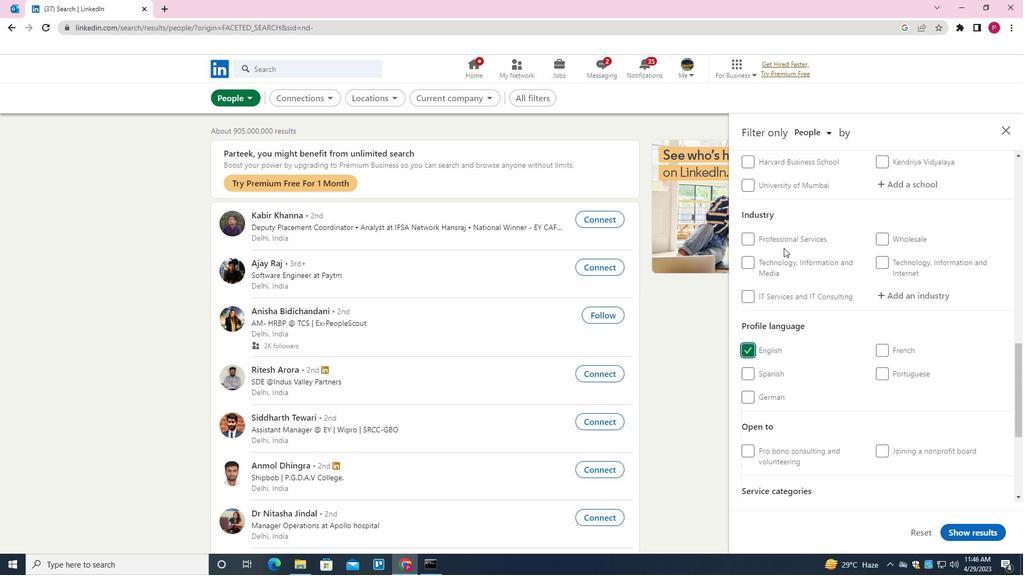 
Action: Mouse scrolled (785, 255) with delta (0, 0)
Screenshot: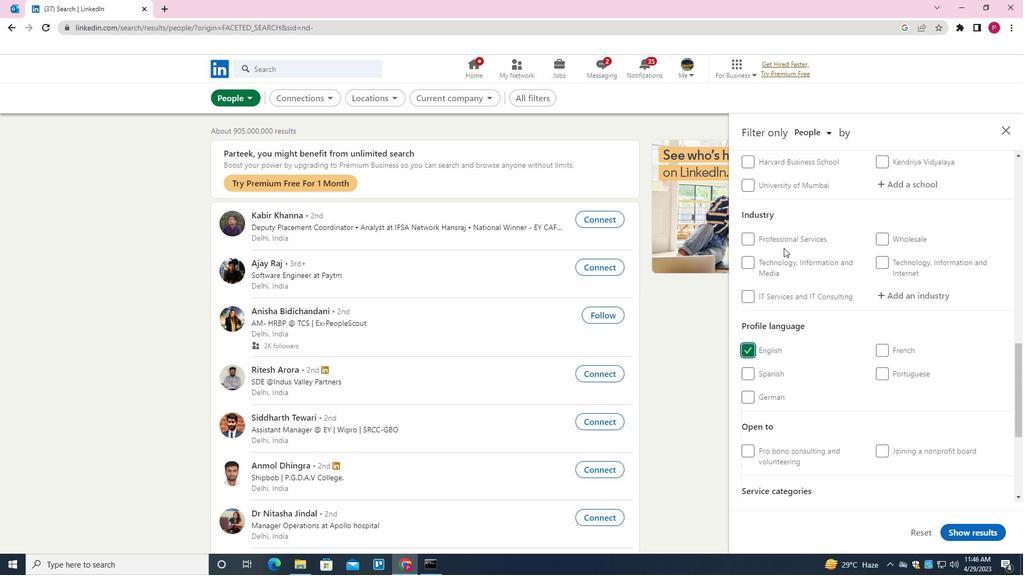 
Action: Mouse moved to (785, 267)
Screenshot: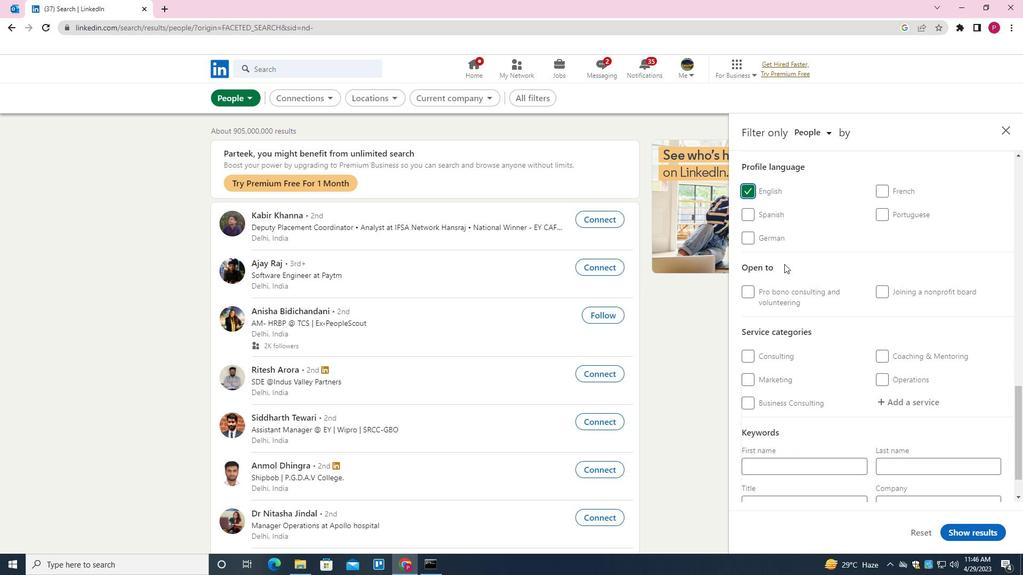 
Action: Mouse scrolled (785, 268) with delta (0, 0)
Screenshot: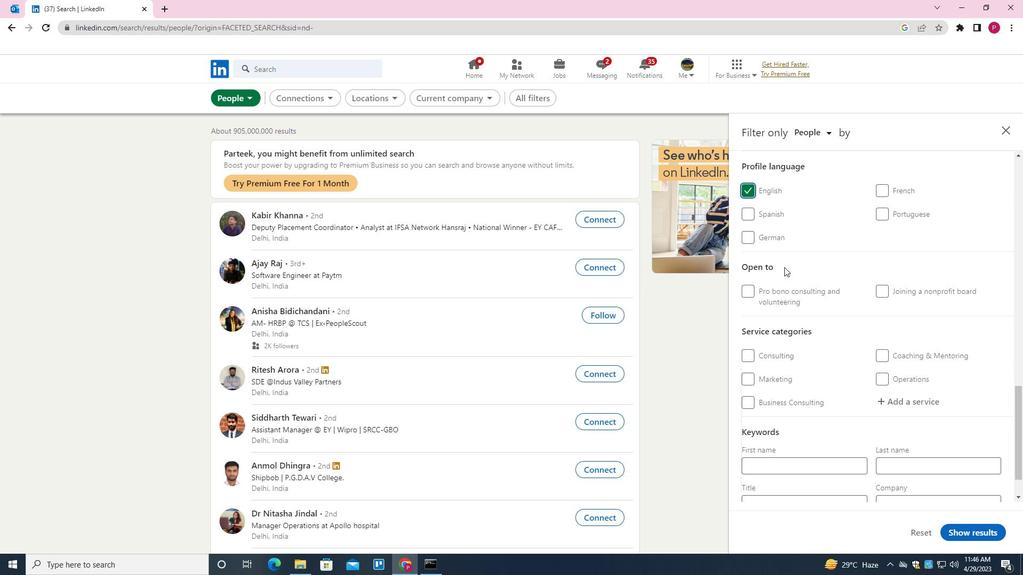 
Action: Mouse scrolled (785, 268) with delta (0, 0)
Screenshot: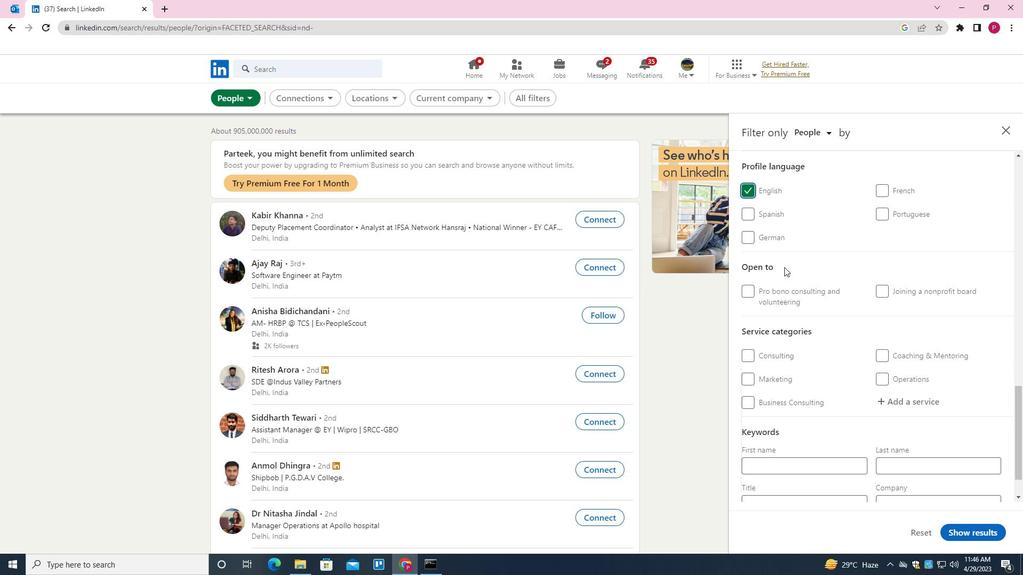 
Action: Mouse scrolled (785, 268) with delta (0, 0)
Screenshot: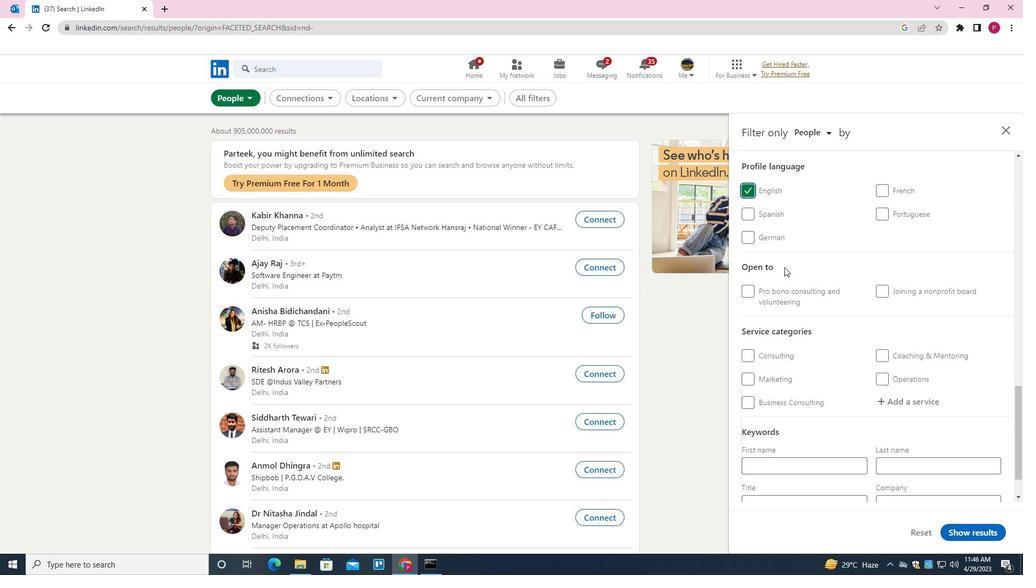 
Action: Mouse scrolled (785, 268) with delta (0, 0)
Screenshot: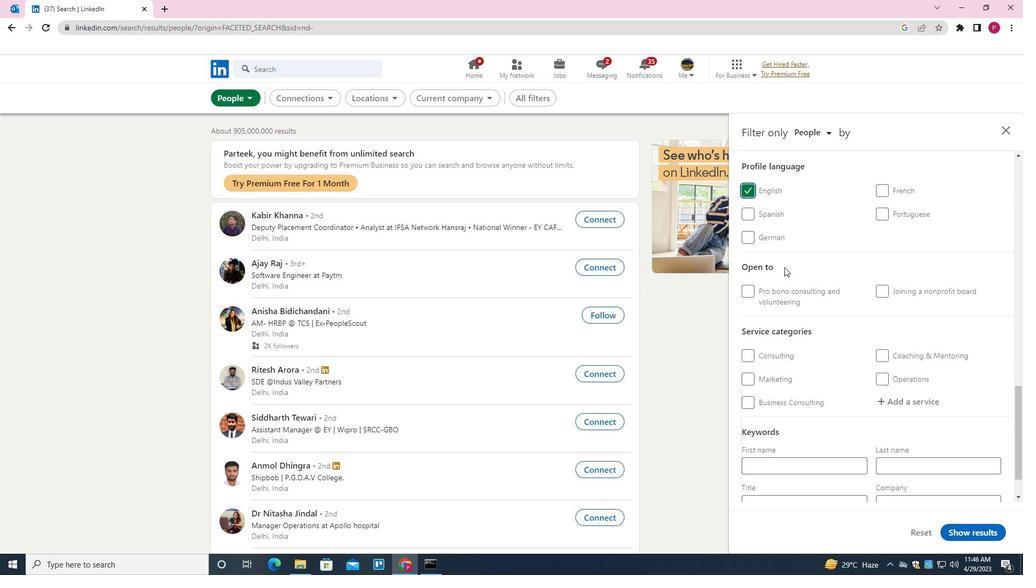 
Action: Mouse scrolled (785, 268) with delta (0, 0)
Screenshot: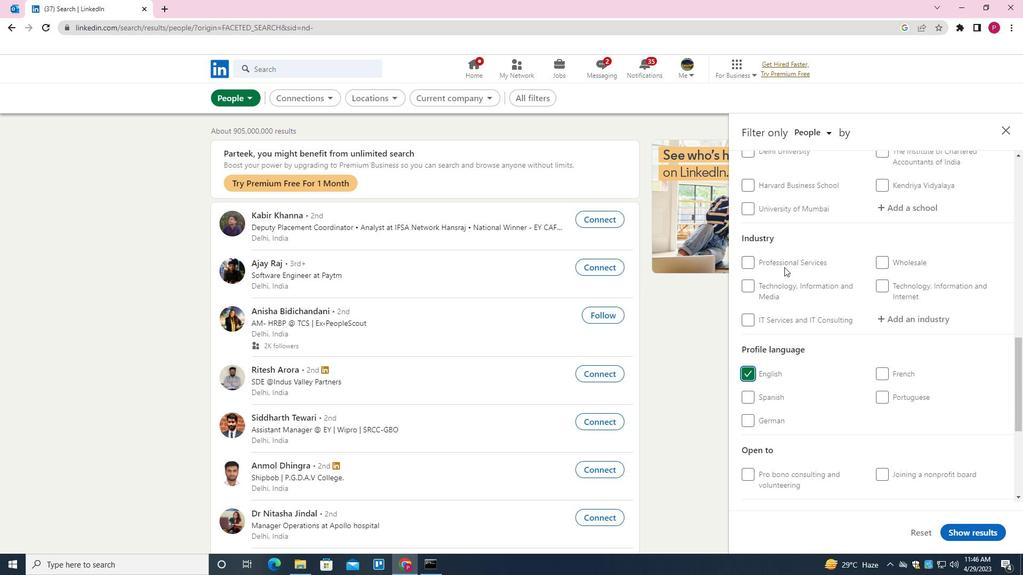 
Action: Mouse scrolled (785, 268) with delta (0, 0)
Screenshot: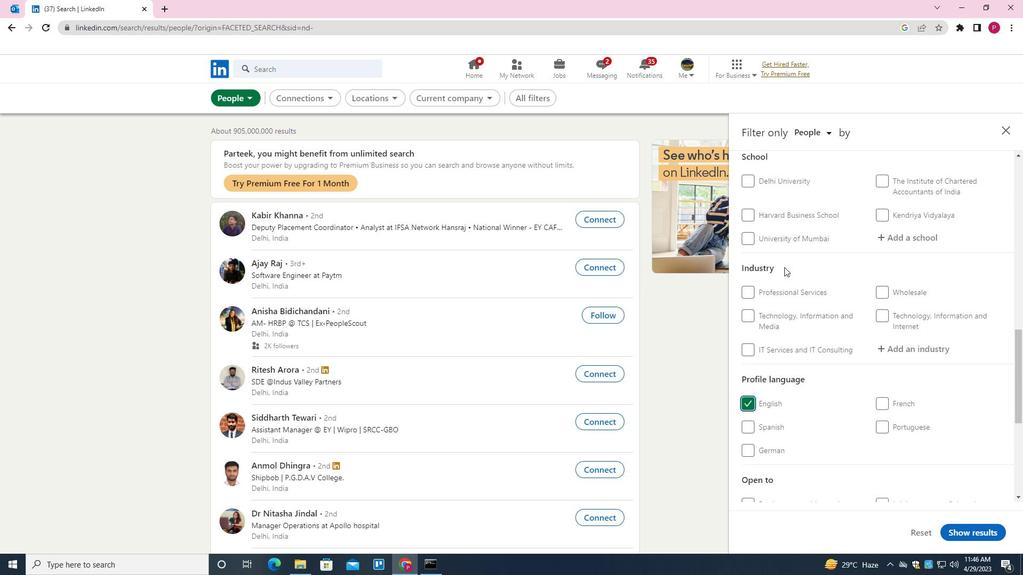 
Action: Mouse scrolled (785, 268) with delta (0, 0)
Screenshot: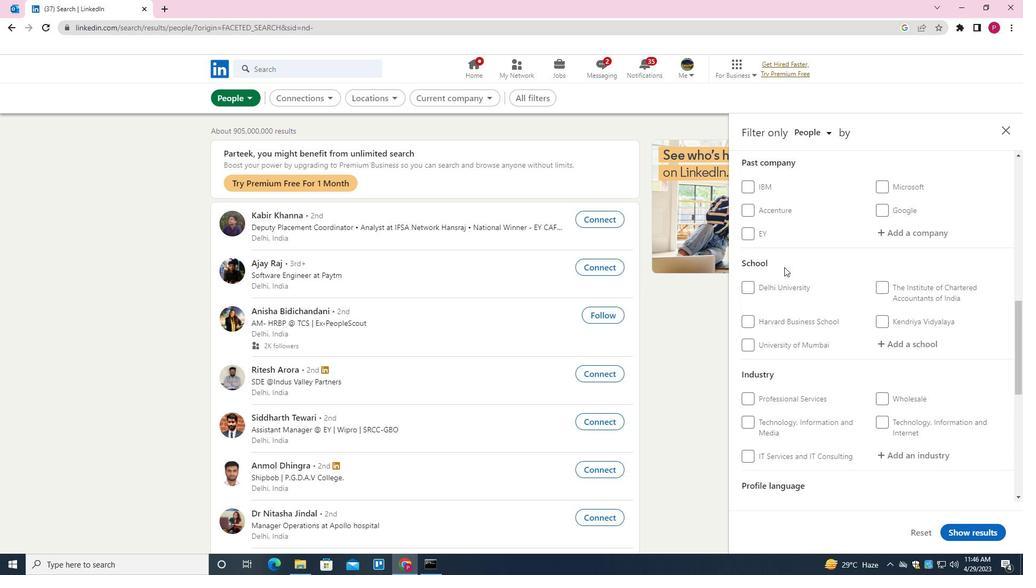 
Action: Mouse scrolled (785, 268) with delta (0, 0)
Screenshot: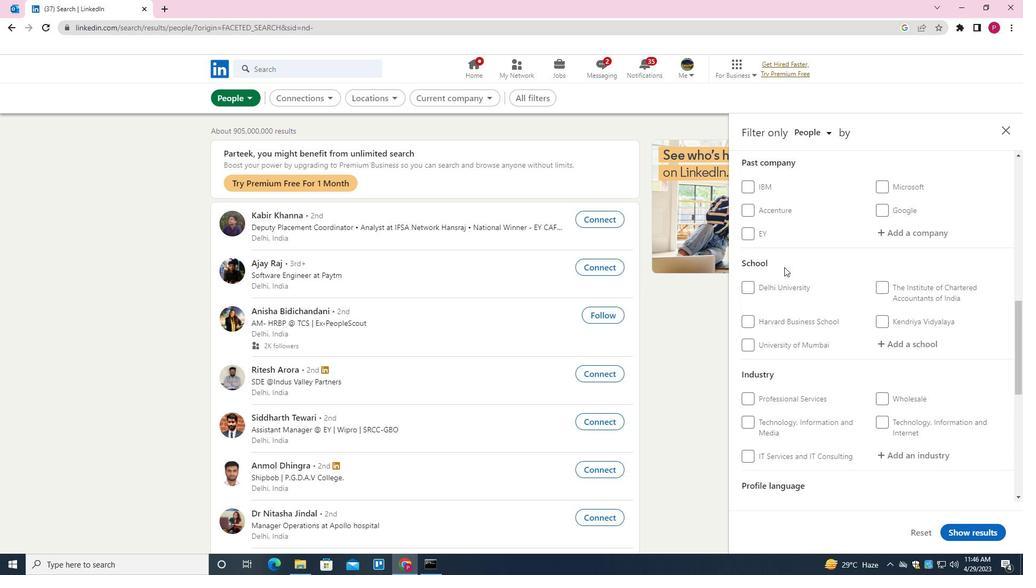 
Action: Mouse scrolled (785, 268) with delta (0, 0)
Screenshot: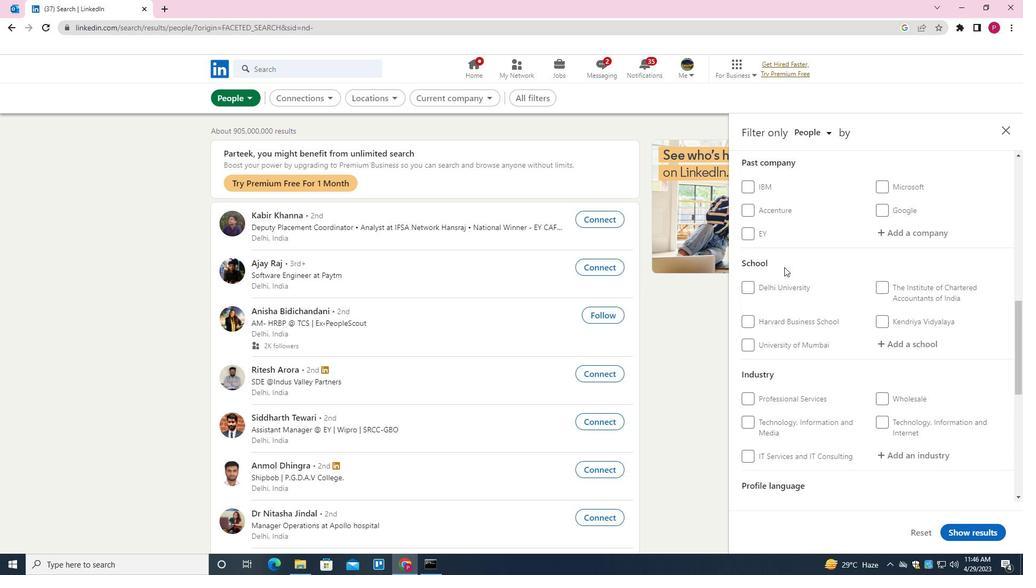 
Action: Mouse moved to (919, 293)
Screenshot: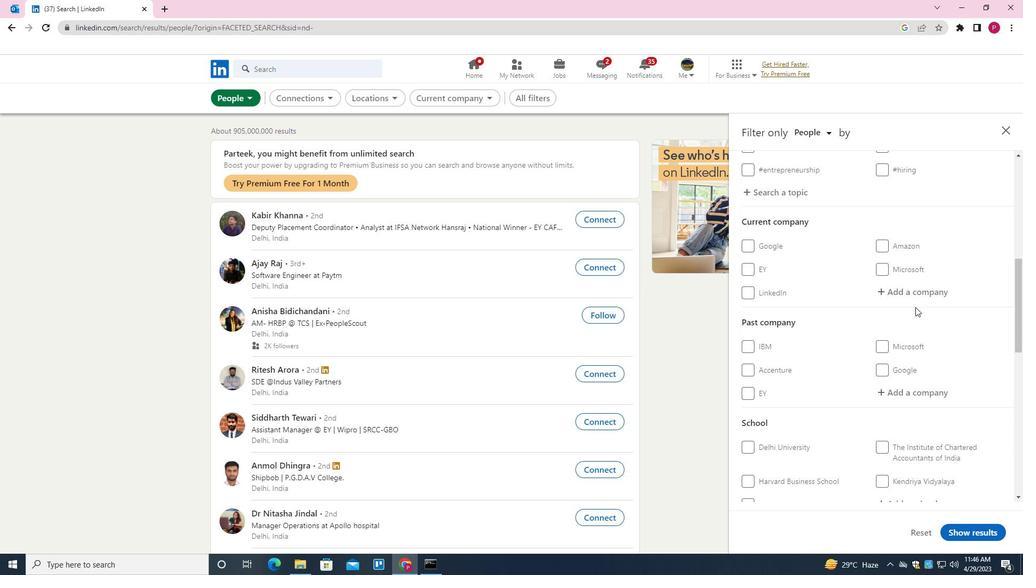 
Action: Mouse pressed left at (919, 293)
Screenshot: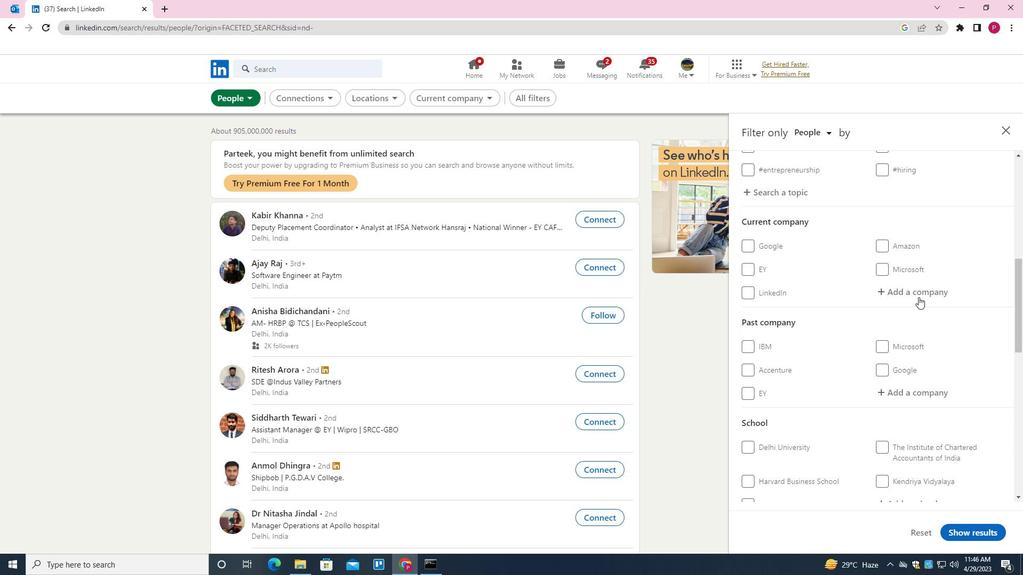 
Action: Key pressed <Key.shift>MU<Key.space><Key.shift>SIGMA<Key.down><Key.enter>
Screenshot: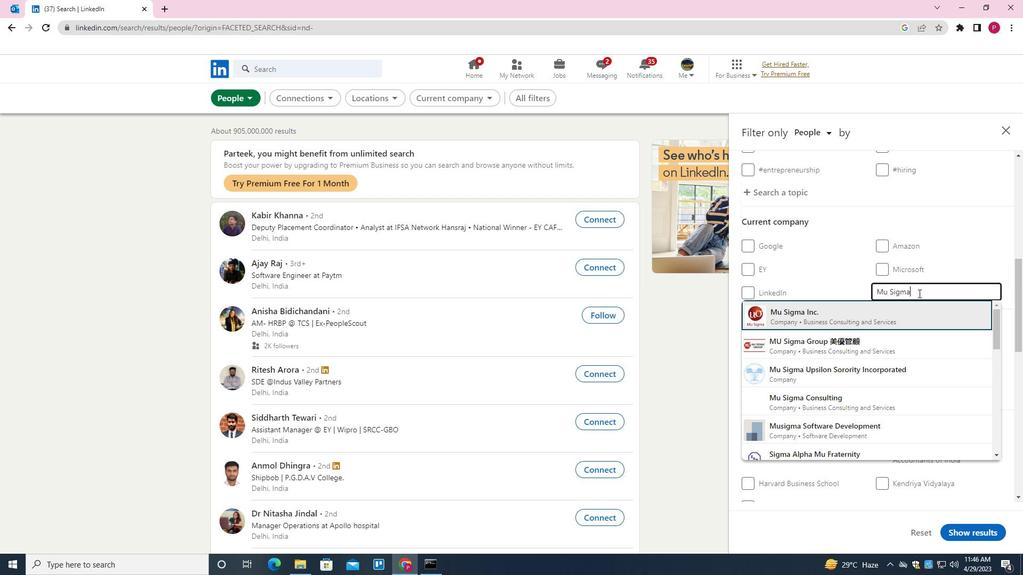 
Action: Mouse moved to (878, 348)
Screenshot: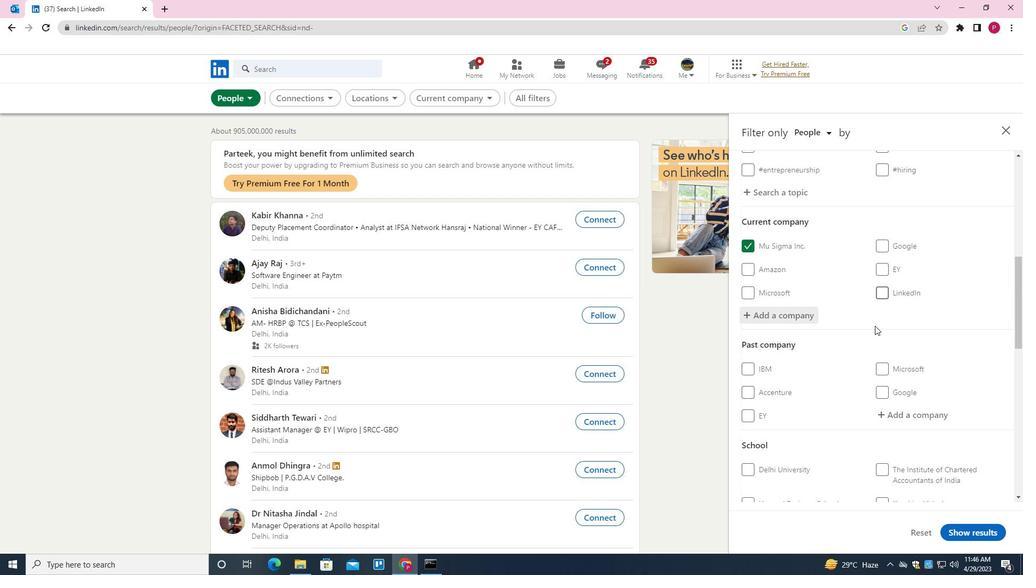 
Action: Mouse scrolled (878, 347) with delta (0, 0)
Screenshot: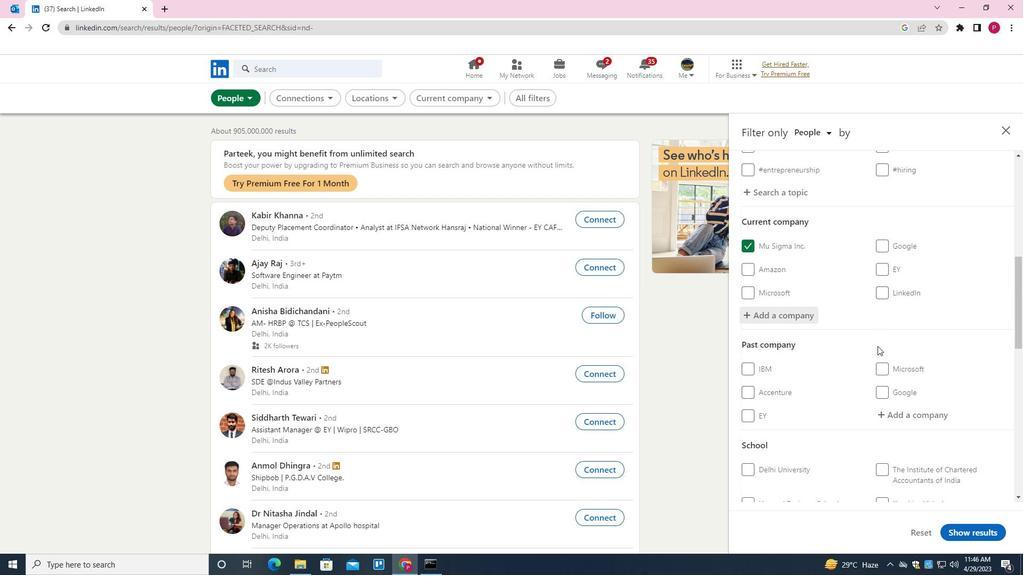 
Action: Mouse scrolled (878, 347) with delta (0, 0)
Screenshot: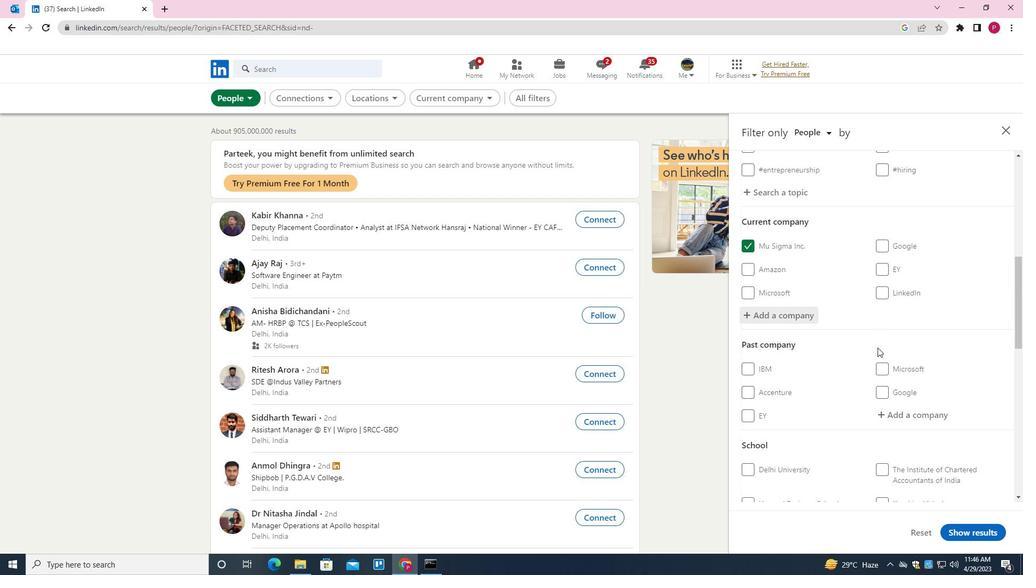 
Action: Mouse scrolled (878, 347) with delta (0, 0)
Screenshot: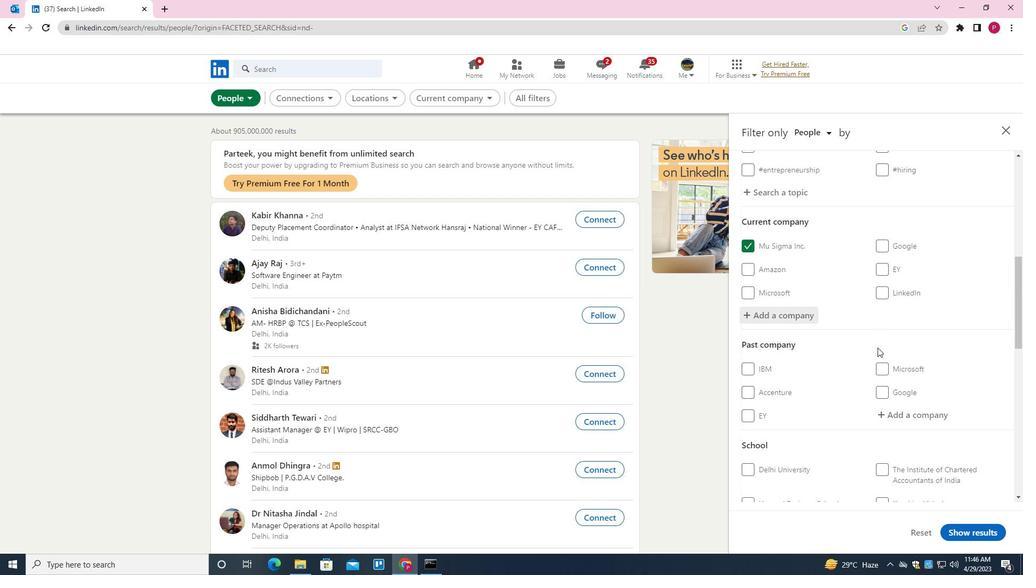 
Action: Mouse moved to (878, 348)
Screenshot: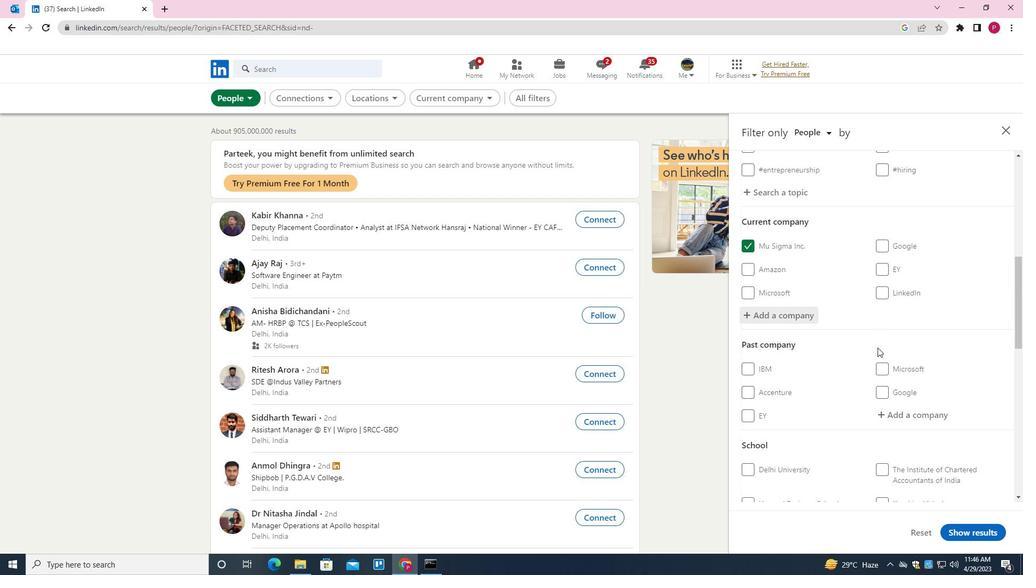 
Action: Mouse scrolled (878, 347) with delta (0, 0)
Screenshot: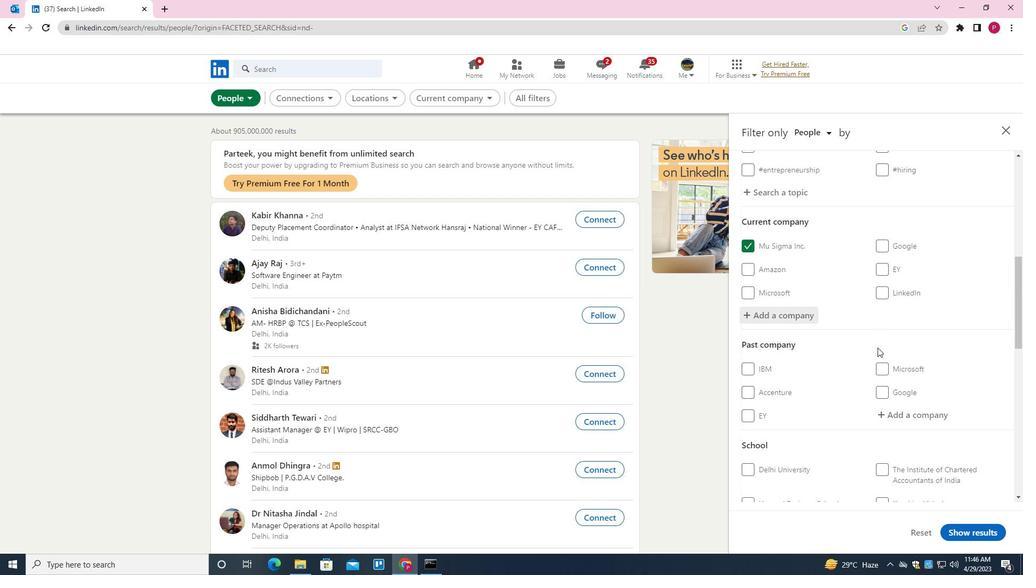 
Action: Mouse moved to (918, 317)
Screenshot: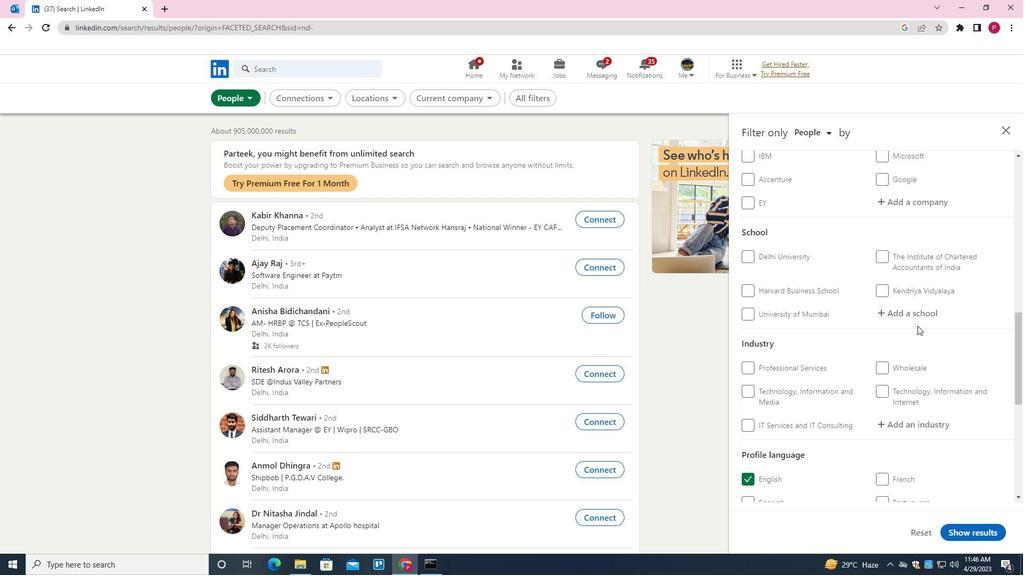 
Action: Mouse pressed left at (918, 317)
Screenshot: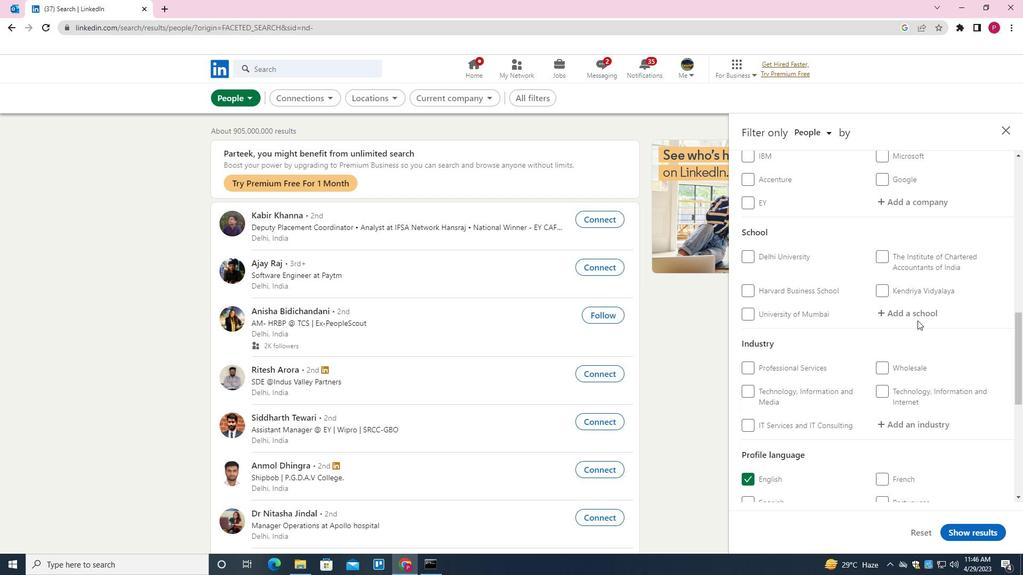 
Action: Key pressed <Key.shift><Key.shift><Key.shift><Key.shift><Key.shift><Key.shift>JAMSHEDPUR<Key.space><Key.down><Key.down><Key.enter>
Screenshot: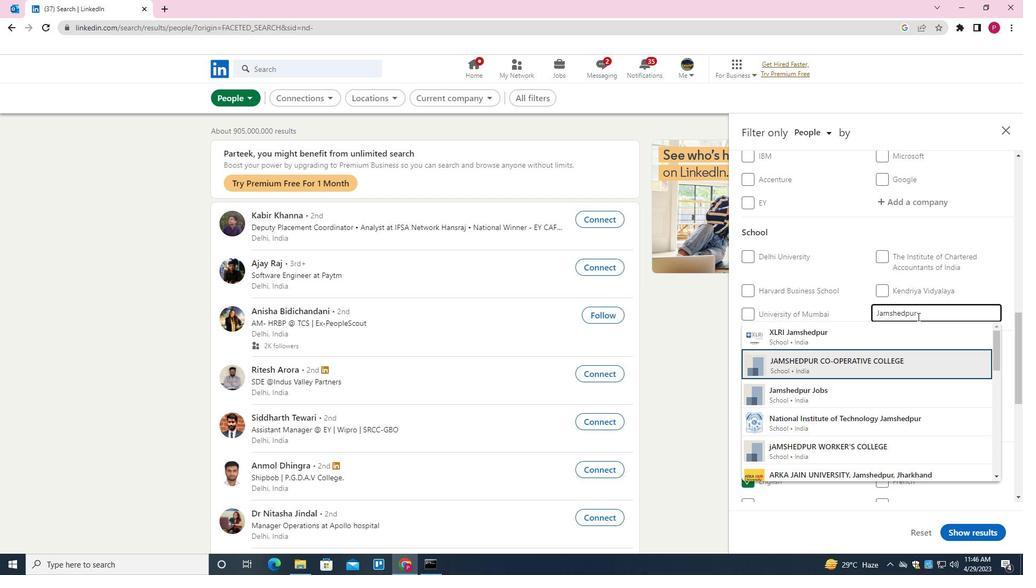 
Action: Mouse moved to (900, 330)
Screenshot: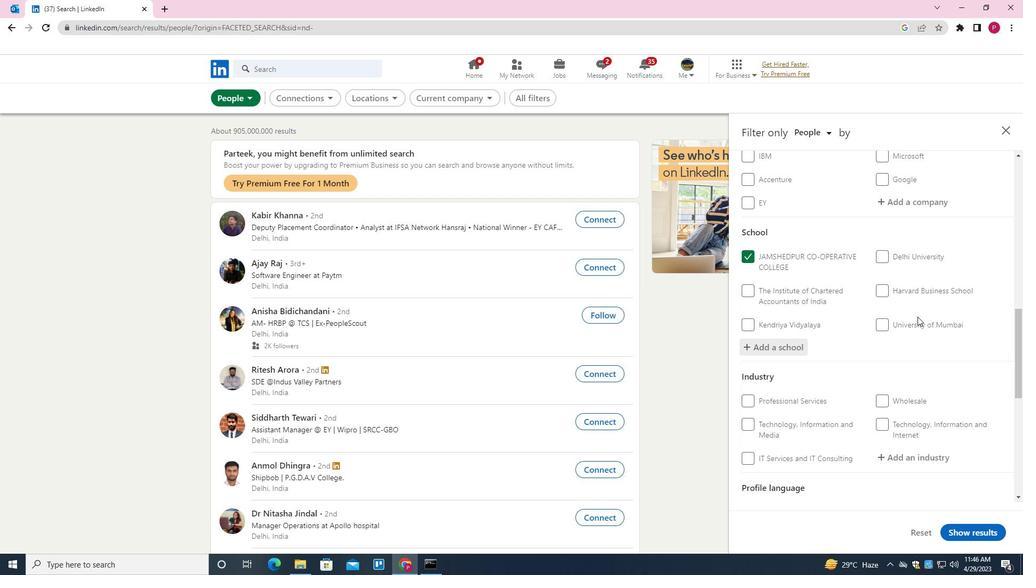 
Action: Mouse scrolled (900, 330) with delta (0, 0)
Screenshot: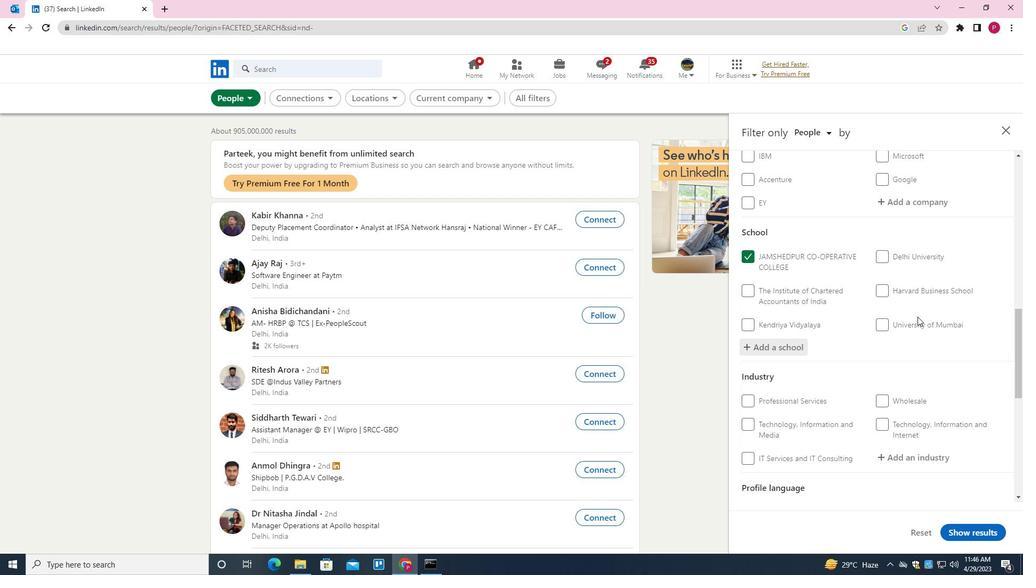 
Action: Mouse moved to (899, 331)
Screenshot: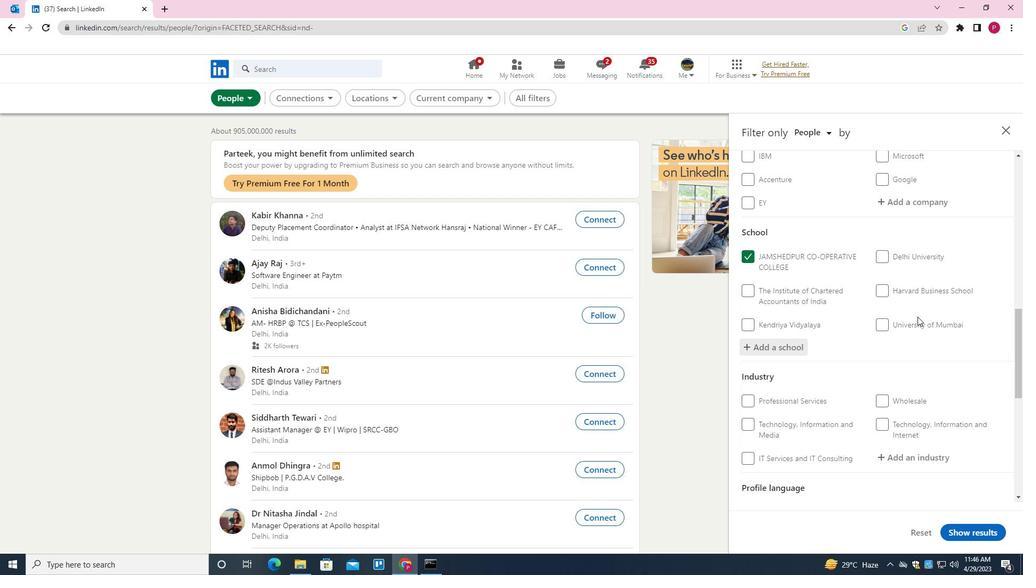 
Action: Mouse scrolled (899, 331) with delta (0, 0)
Screenshot: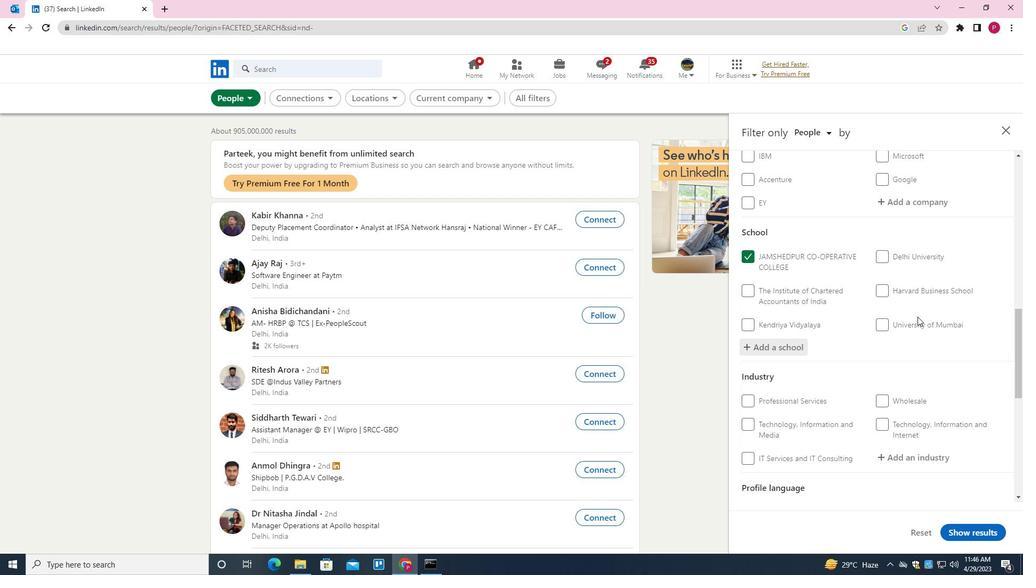 
Action: Mouse moved to (899, 333)
Screenshot: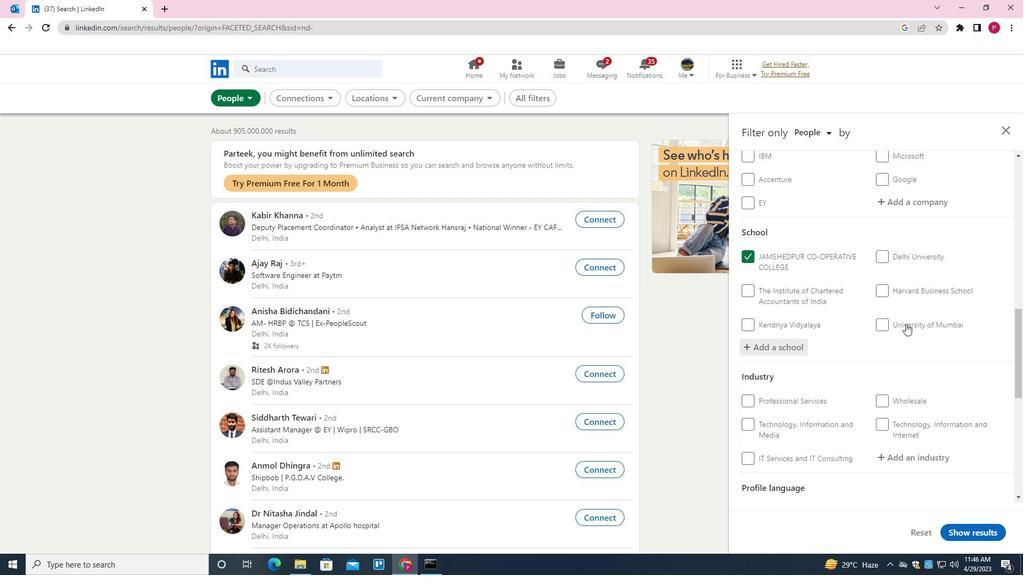 
Action: Mouse scrolled (899, 333) with delta (0, 0)
Screenshot: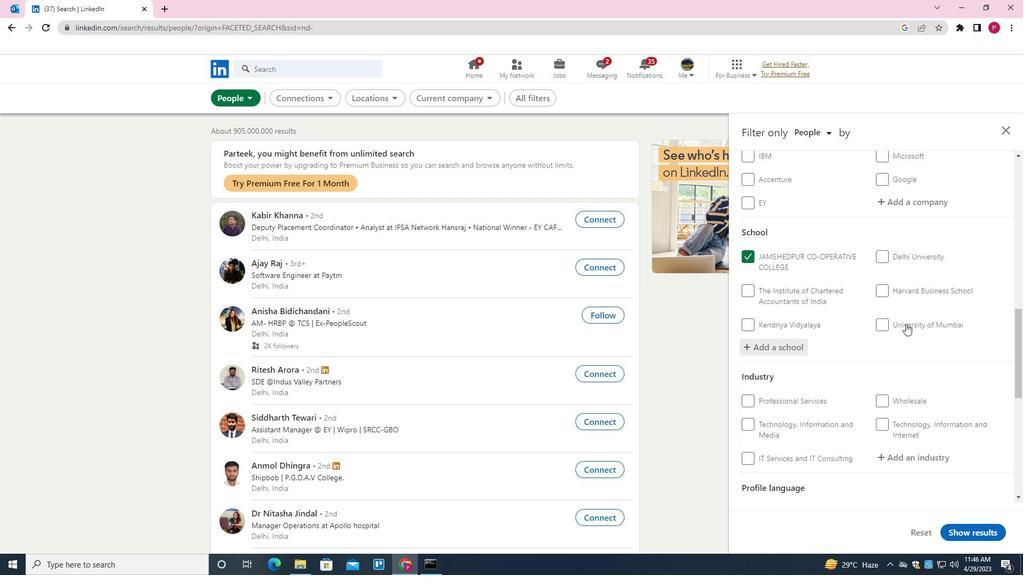 
Action: Mouse moved to (898, 337)
Screenshot: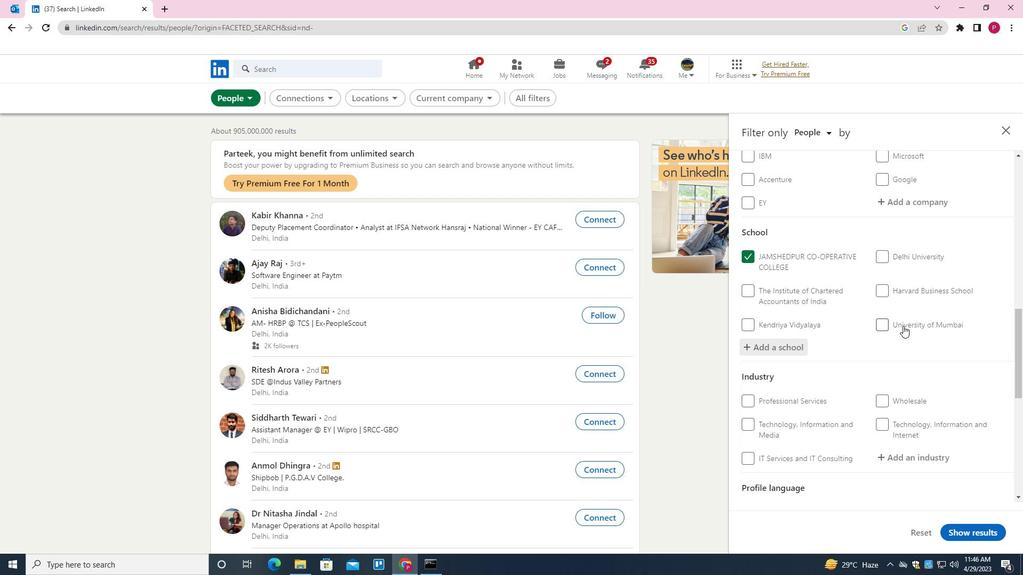 
Action: Mouse scrolled (898, 337) with delta (0, 0)
Screenshot: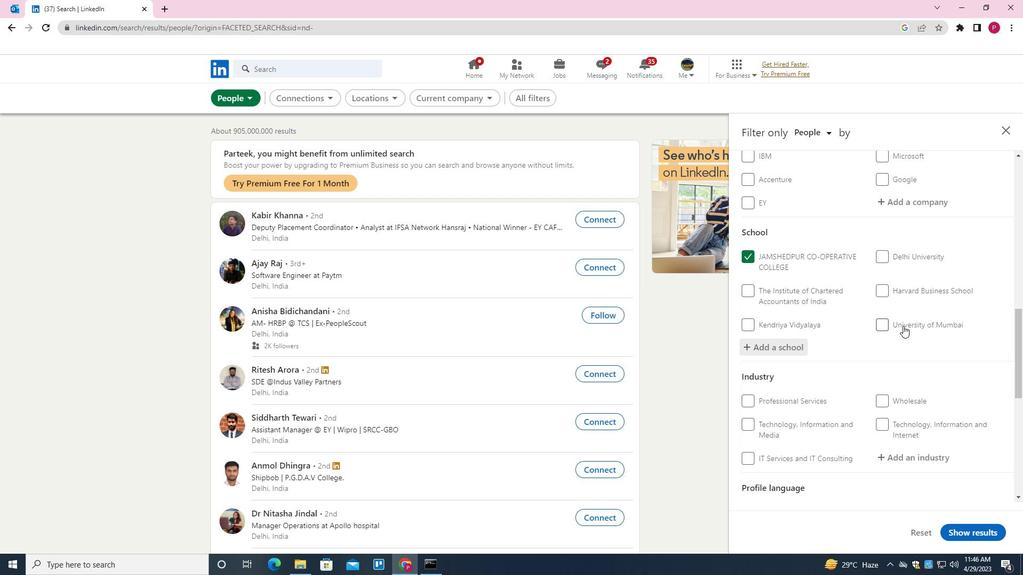 
Action: Mouse moved to (923, 244)
Screenshot: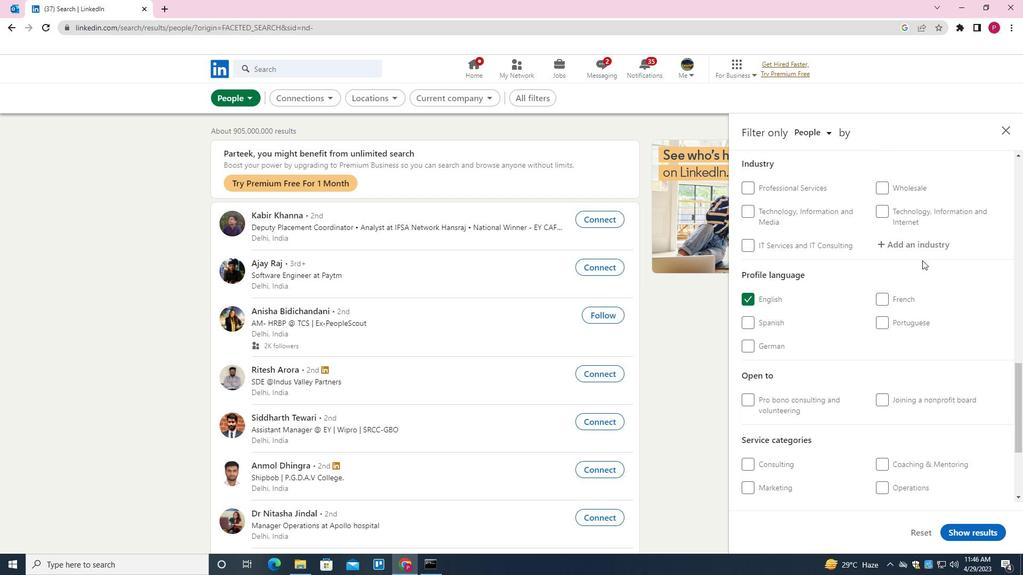 
Action: Mouse pressed left at (923, 244)
Screenshot: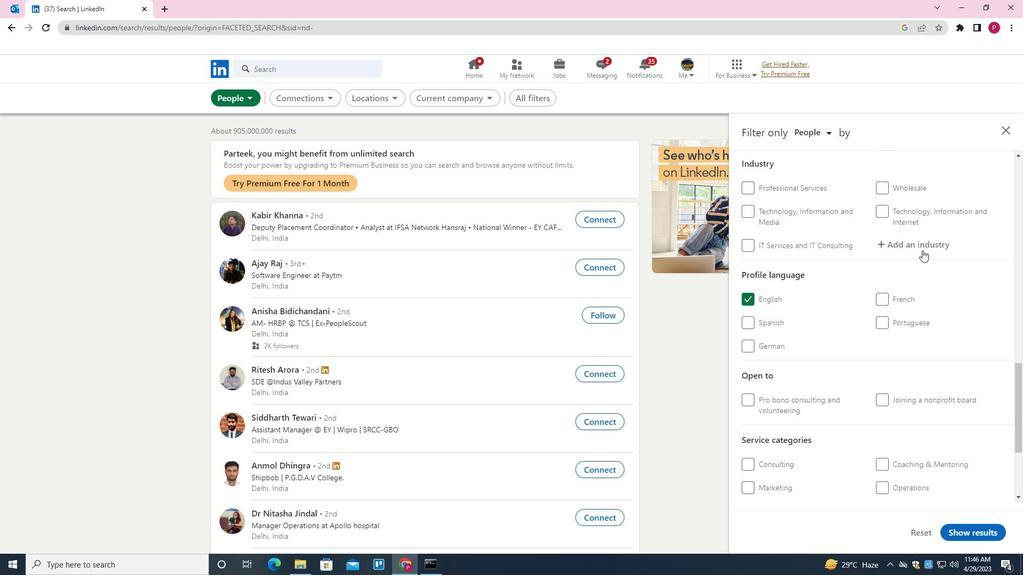 
Action: Mouse moved to (923, 244)
Screenshot: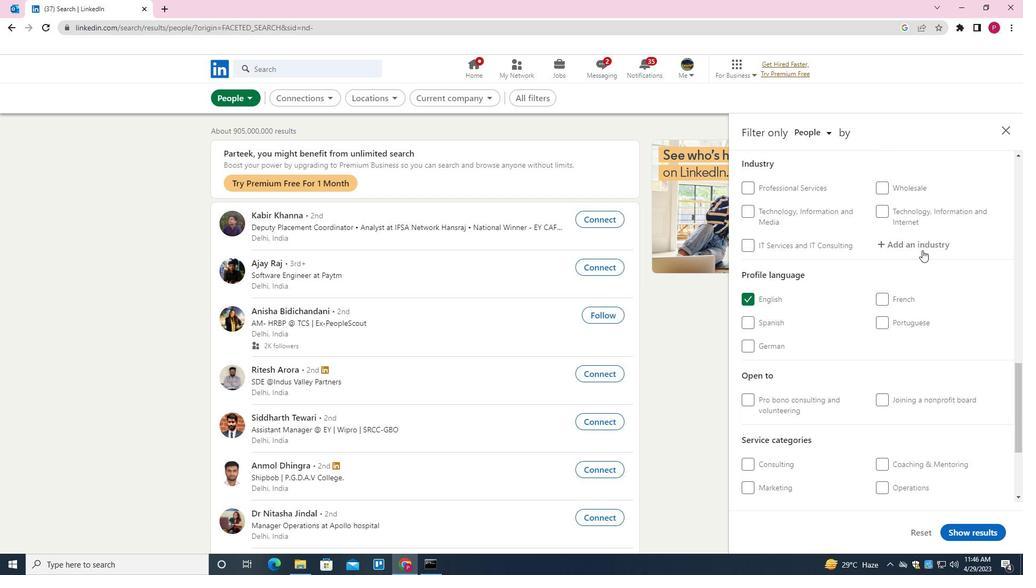 
Action: Key pressed <Key.shift><Key.shift><Key.shift><Key.shift><Key.shift><Key.shift><Key.shift><Key.shift><Key.shift><Key.shift><Key.shift>RETAIL<Key.down><Key.down><Key.down><Key.down><Key.enter>
Screenshot: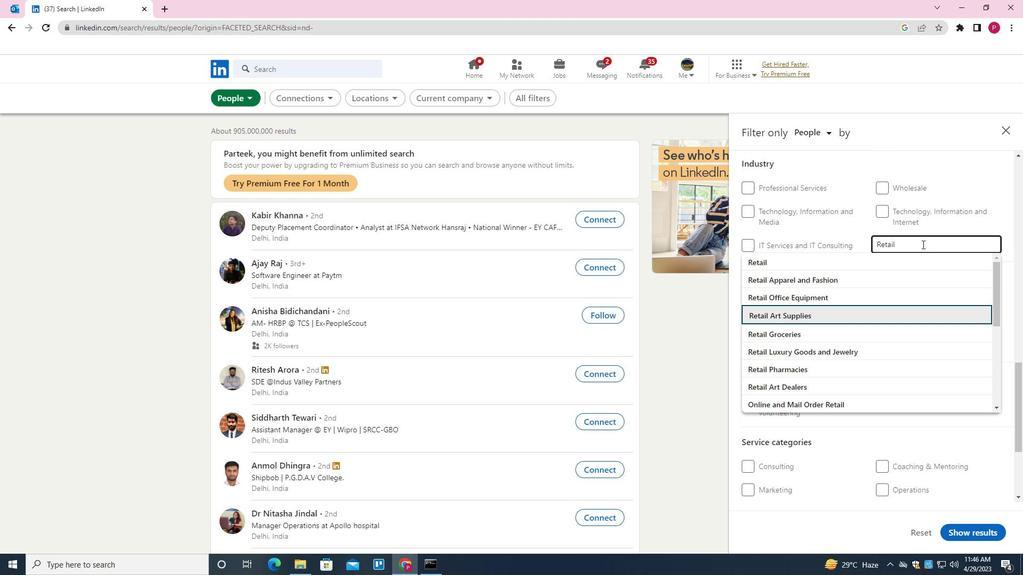 
Action: Mouse moved to (858, 360)
Screenshot: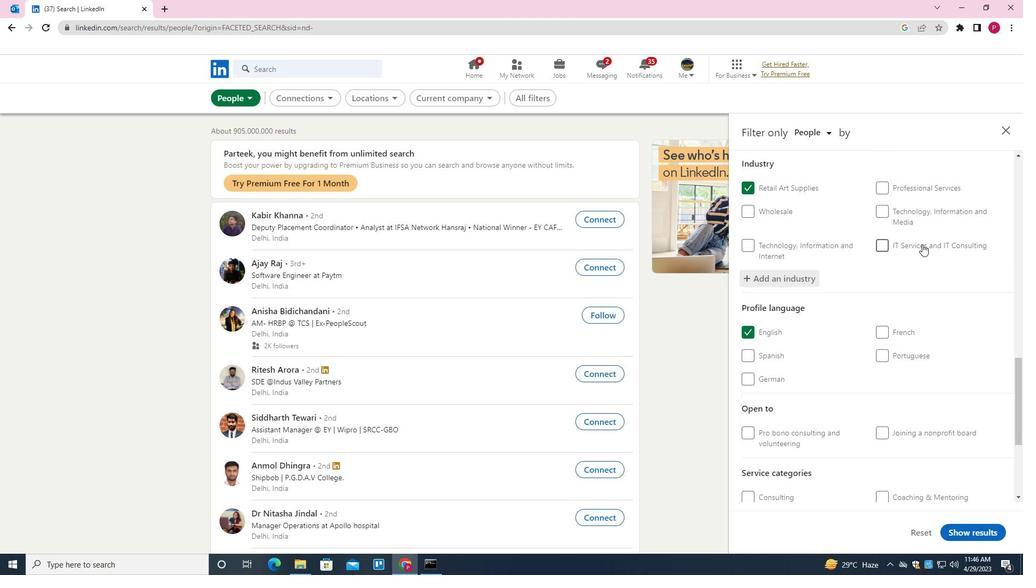 
Action: Mouse scrolled (858, 359) with delta (0, 0)
Screenshot: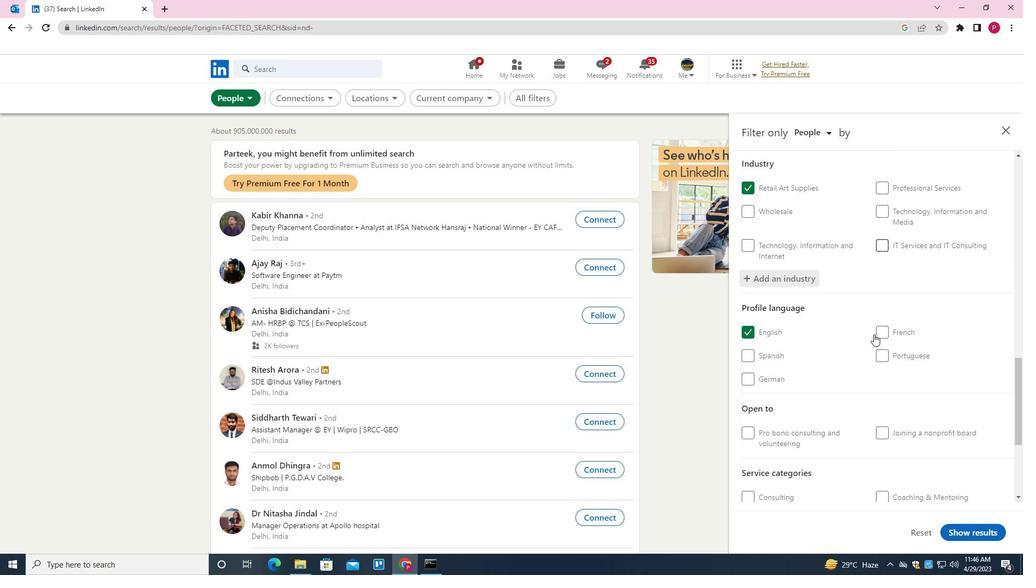 
Action: Mouse scrolled (858, 359) with delta (0, 0)
Screenshot: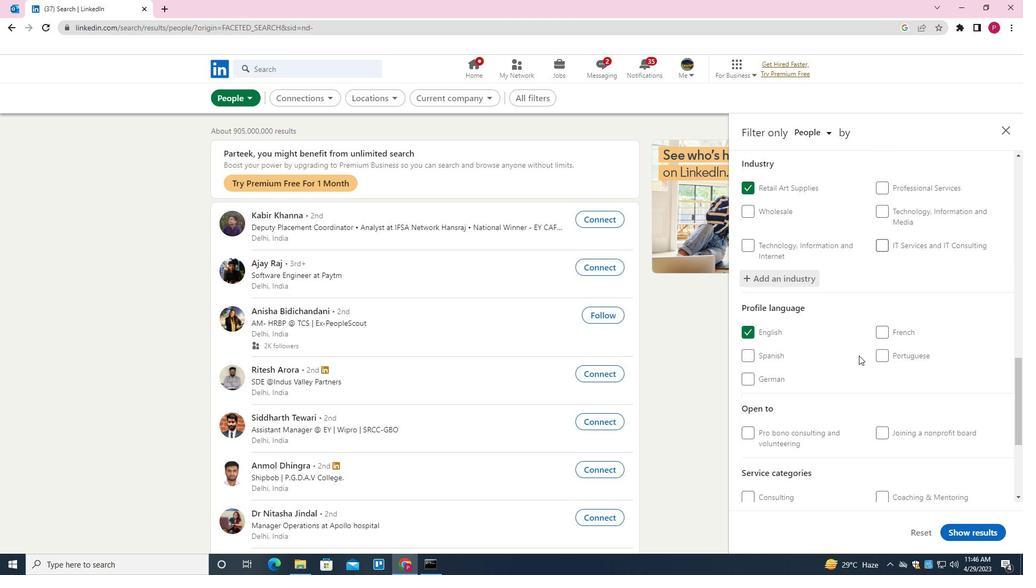 
Action: Mouse scrolled (858, 359) with delta (0, 0)
Screenshot: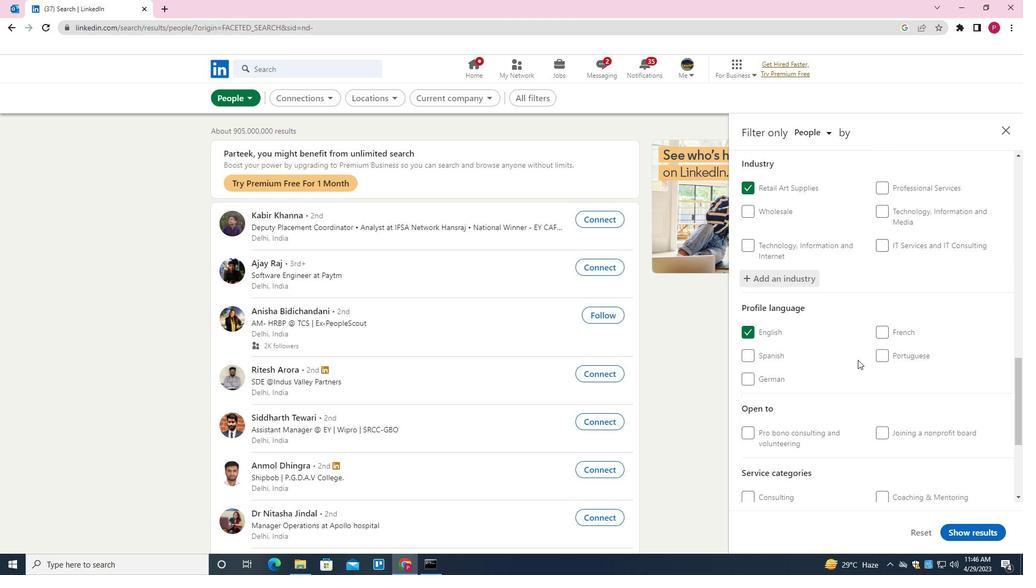 
Action: Mouse moved to (915, 383)
Screenshot: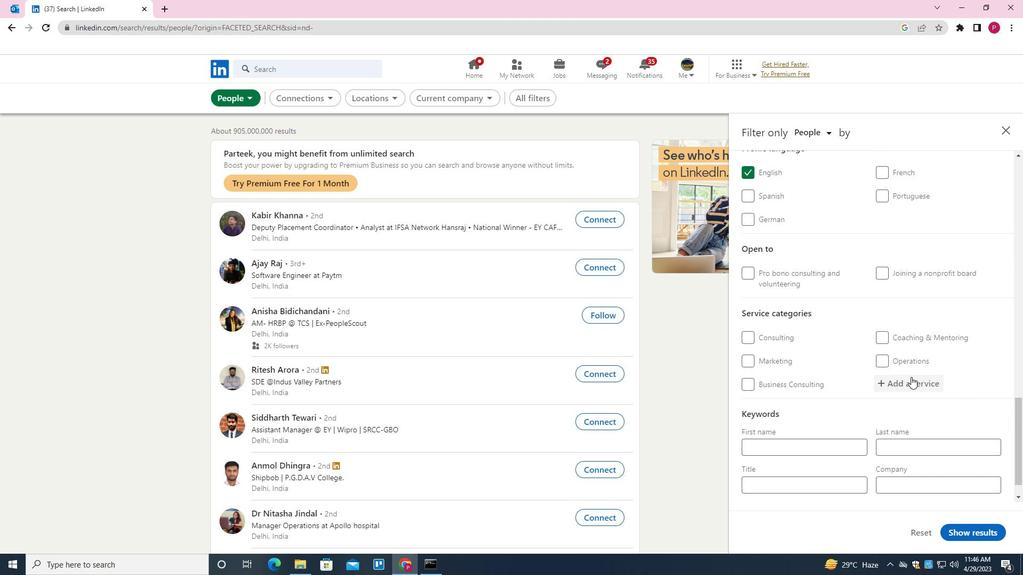 
Action: Mouse pressed left at (915, 383)
Screenshot: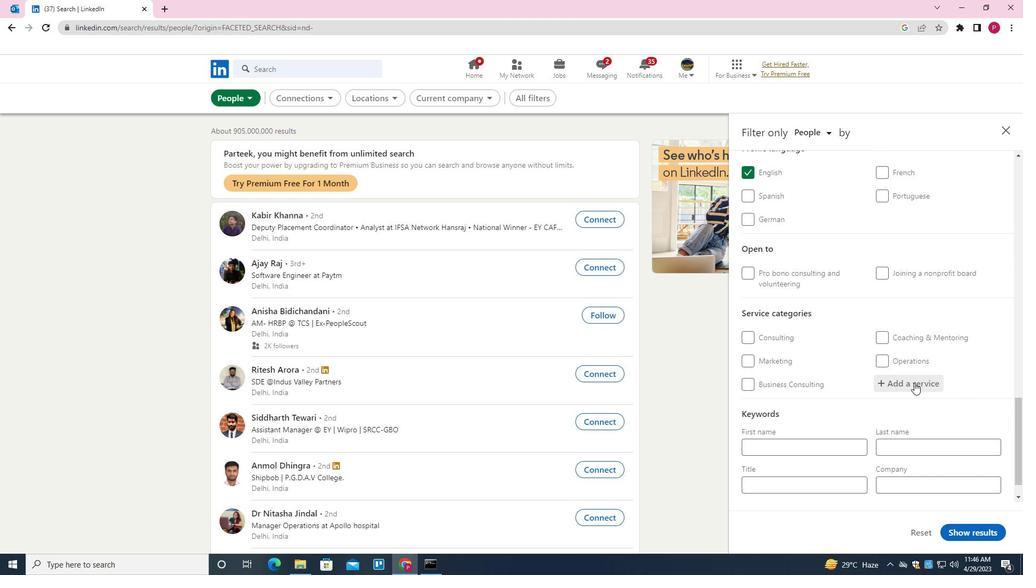 
Action: Key pressed <Key.shift><Key.shift>TAX<Key.down><Key.down><Key.enter>
Screenshot: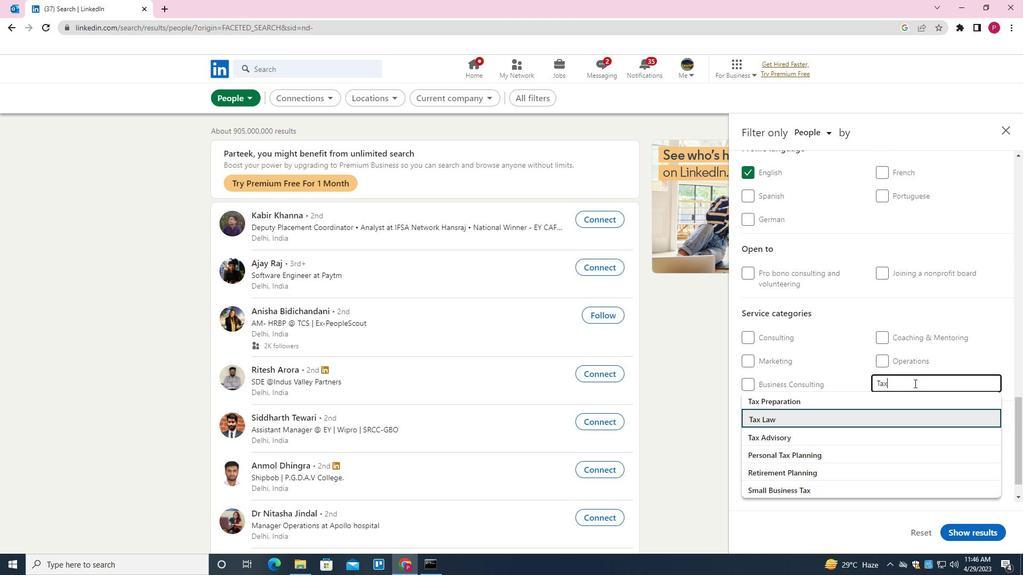 
Action: Mouse moved to (910, 390)
Screenshot: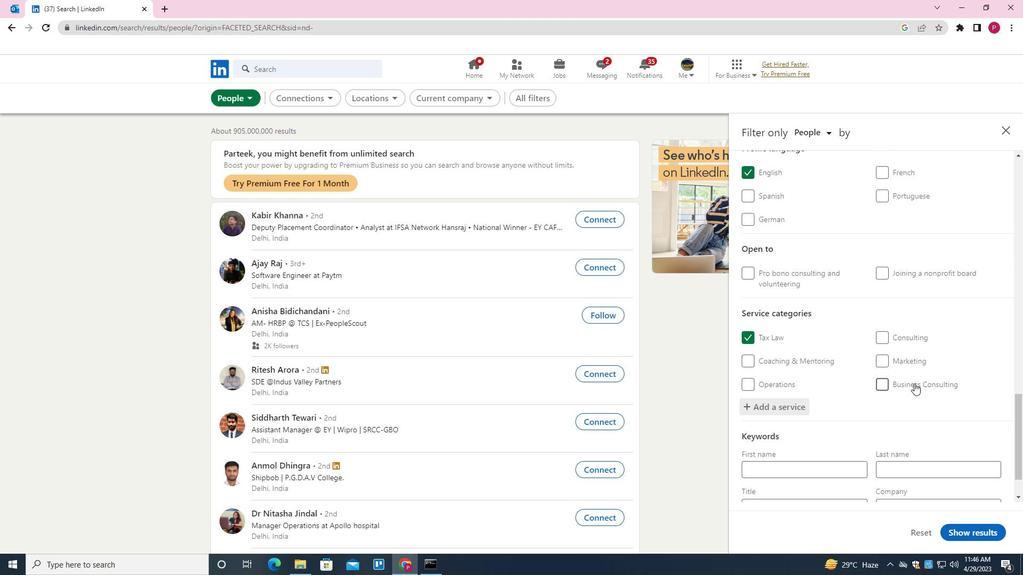 
Action: Mouse scrolled (910, 390) with delta (0, 0)
Screenshot: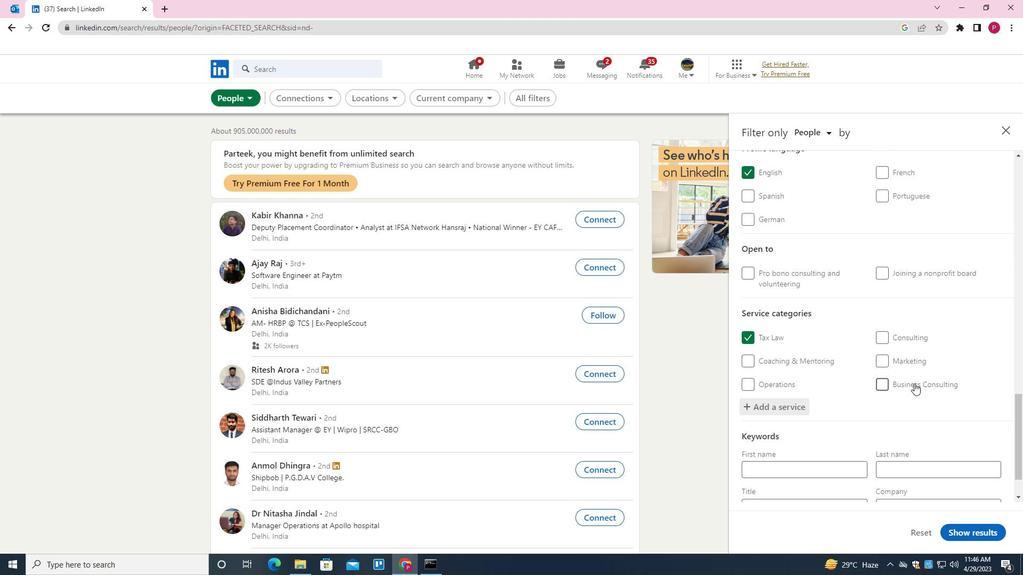 
Action: Mouse moved to (902, 397)
Screenshot: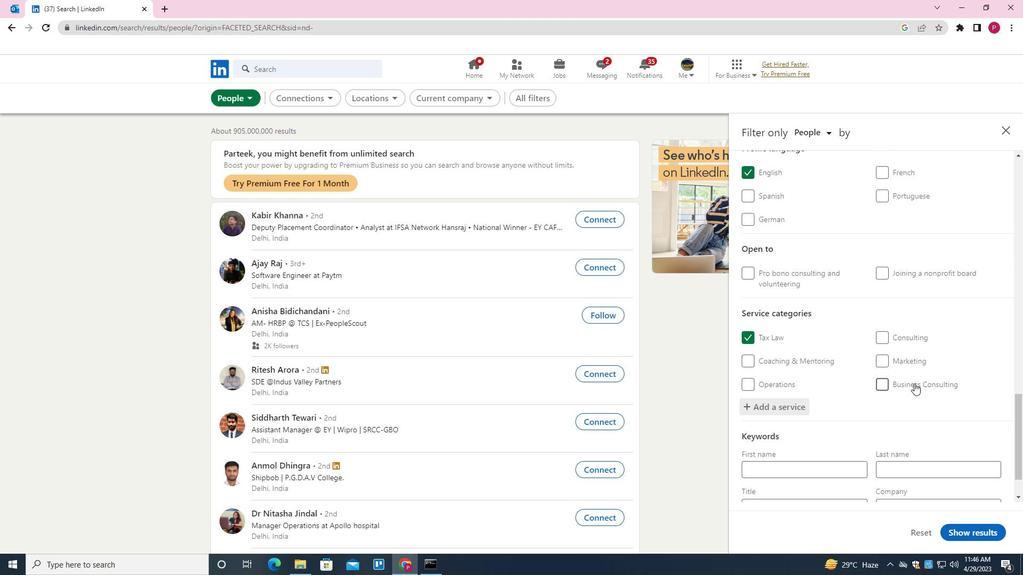 
Action: Mouse scrolled (902, 397) with delta (0, 0)
Screenshot: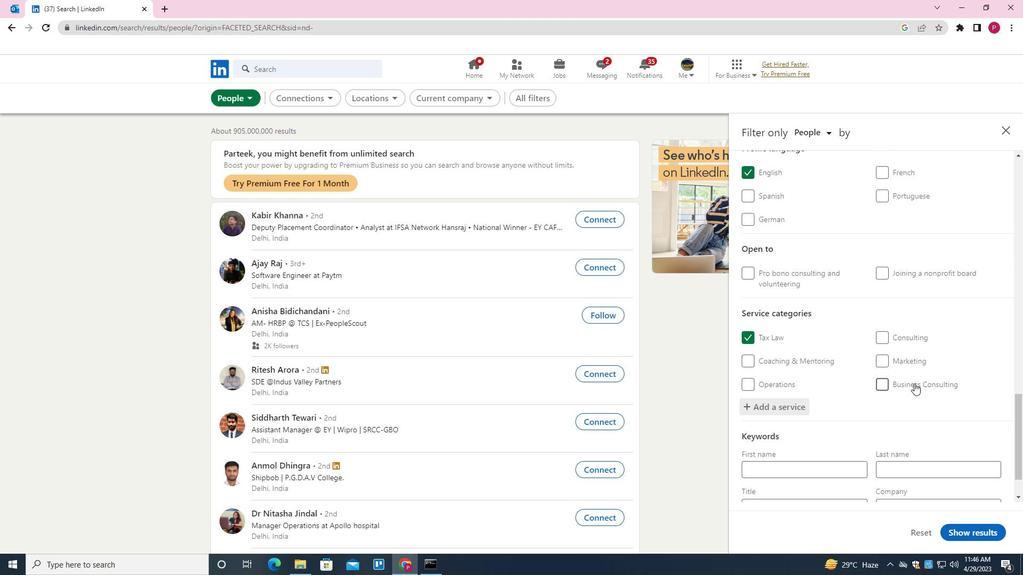 
Action: Mouse moved to (895, 403)
Screenshot: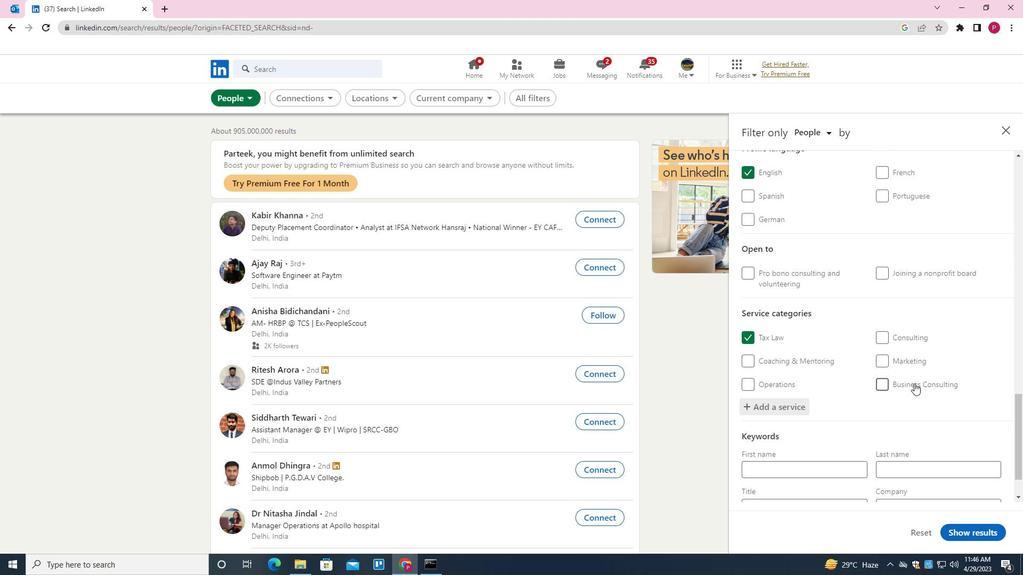 
Action: Mouse scrolled (895, 402) with delta (0, 0)
Screenshot: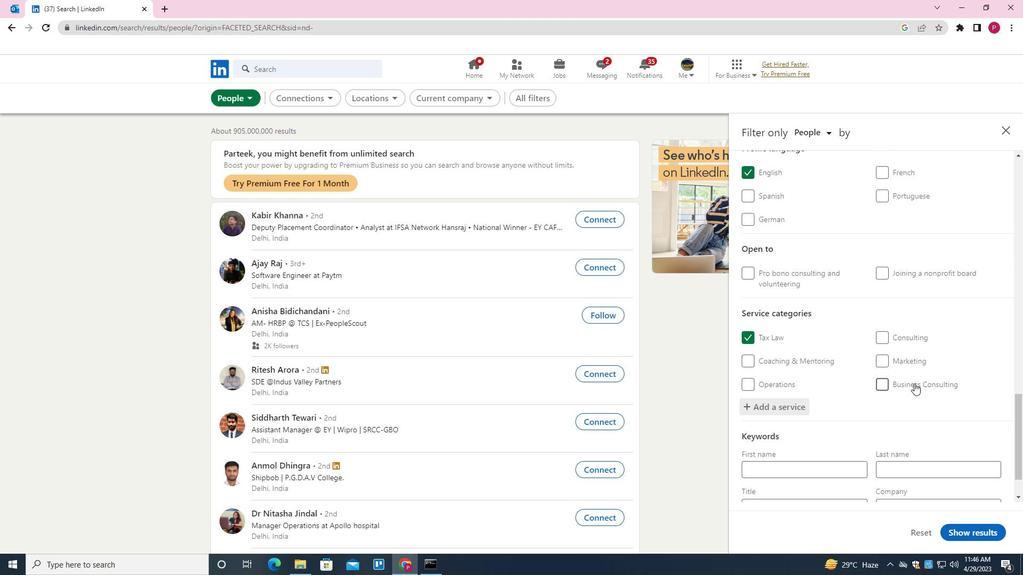 
Action: Mouse moved to (875, 412)
Screenshot: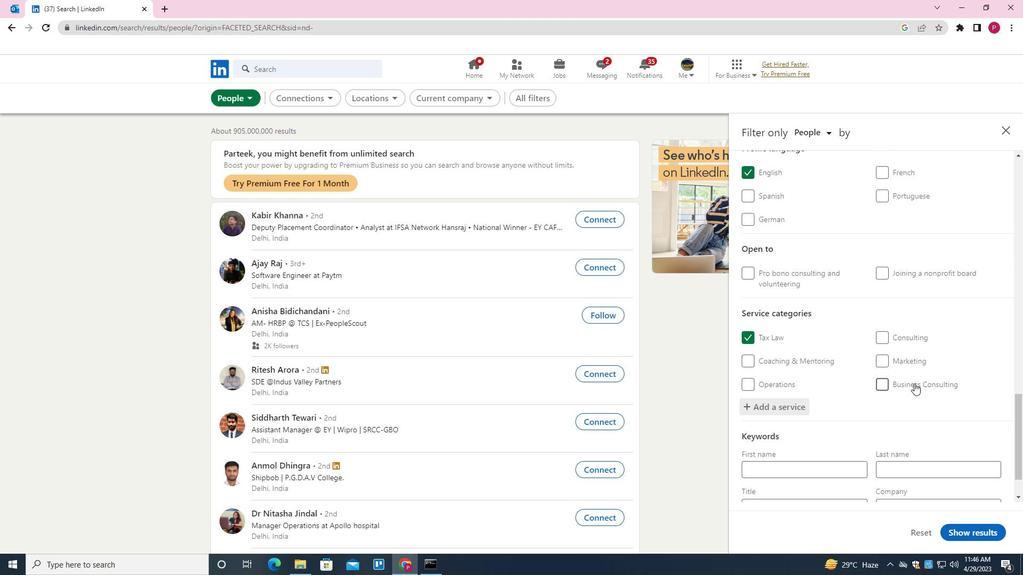 
Action: Mouse scrolled (875, 412) with delta (0, 0)
Screenshot: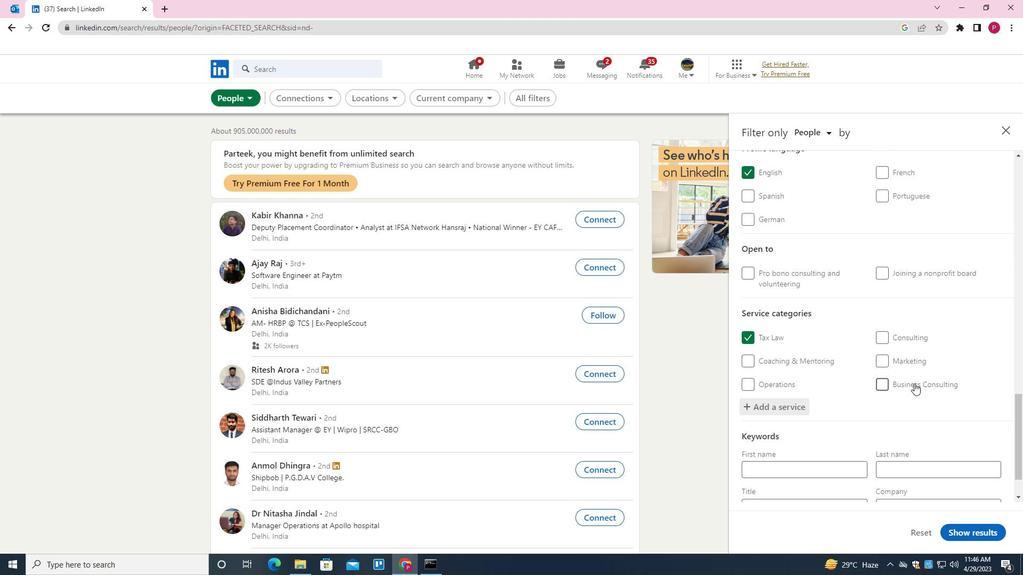 
Action: Mouse moved to (820, 455)
Screenshot: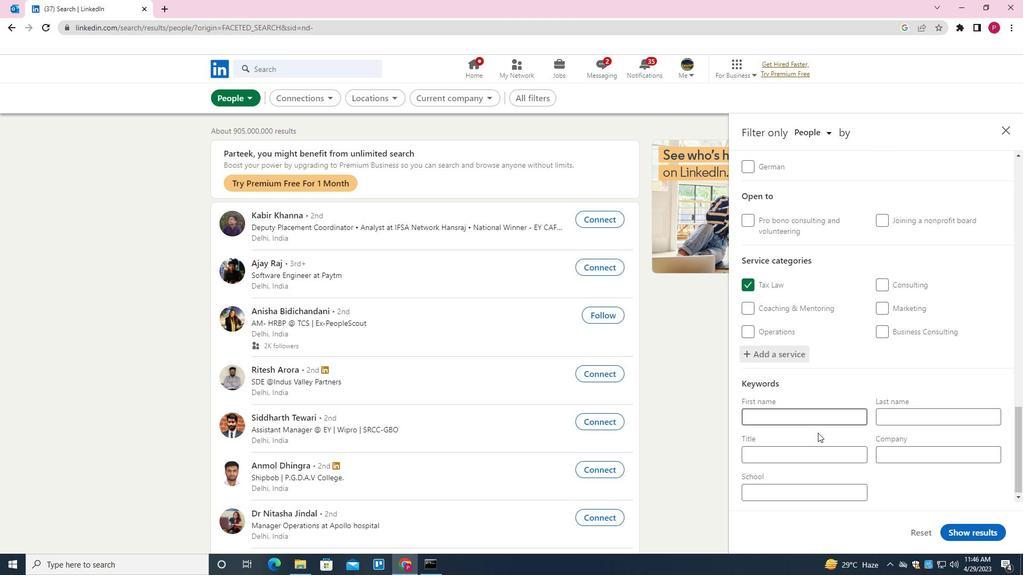 
Action: Mouse pressed left at (820, 455)
Screenshot: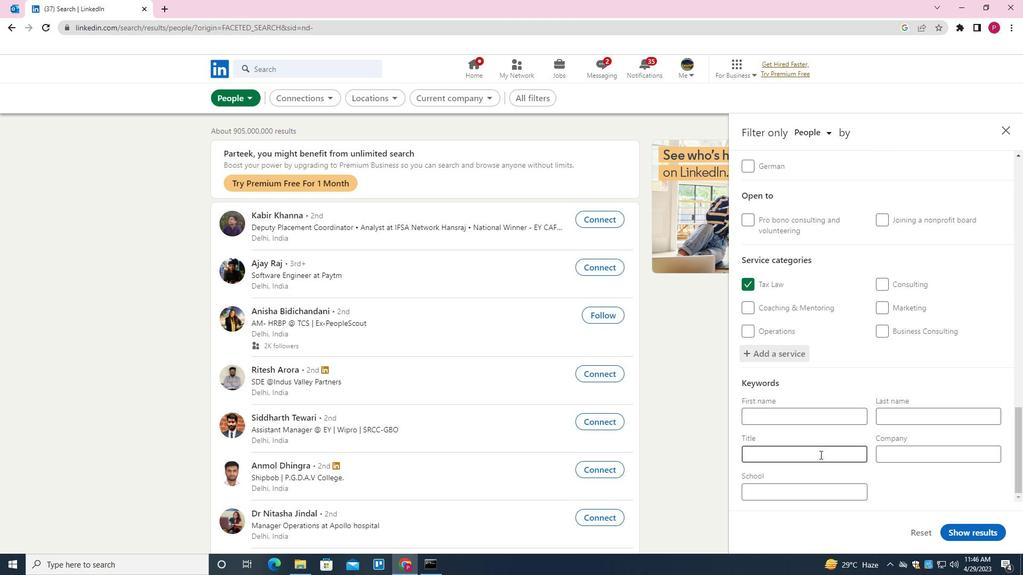 
Action: Key pressed <Key.shift><Key.shift><Key.shift><Key.shift>ELECTRICAL<Key.space><Key.shift><Key.shift>ENGINEER
Screenshot: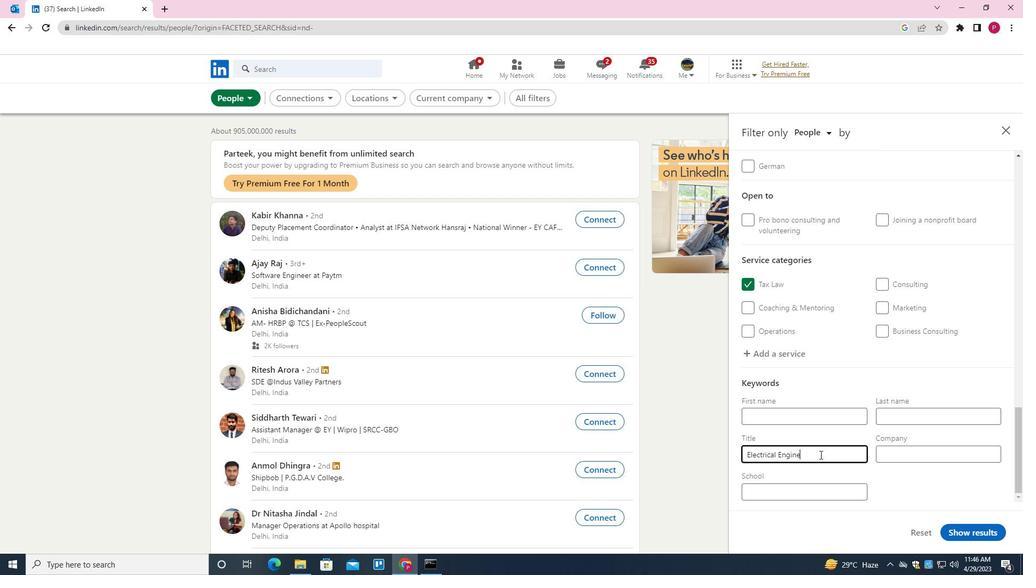 
Action: Mouse moved to (967, 537)
Screenshot: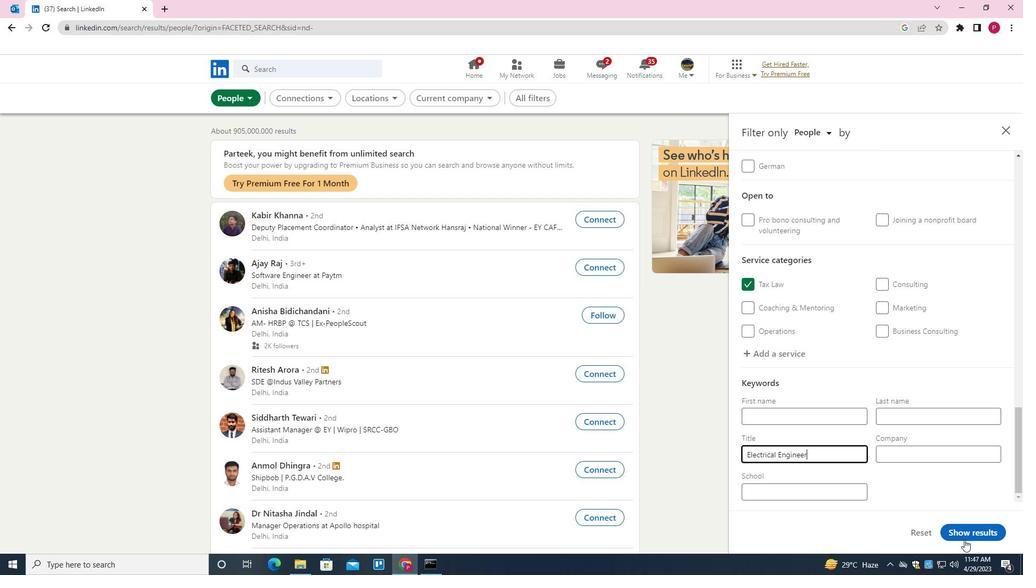 
Action: Mouse pressed left at (967, 537)
Screenshot: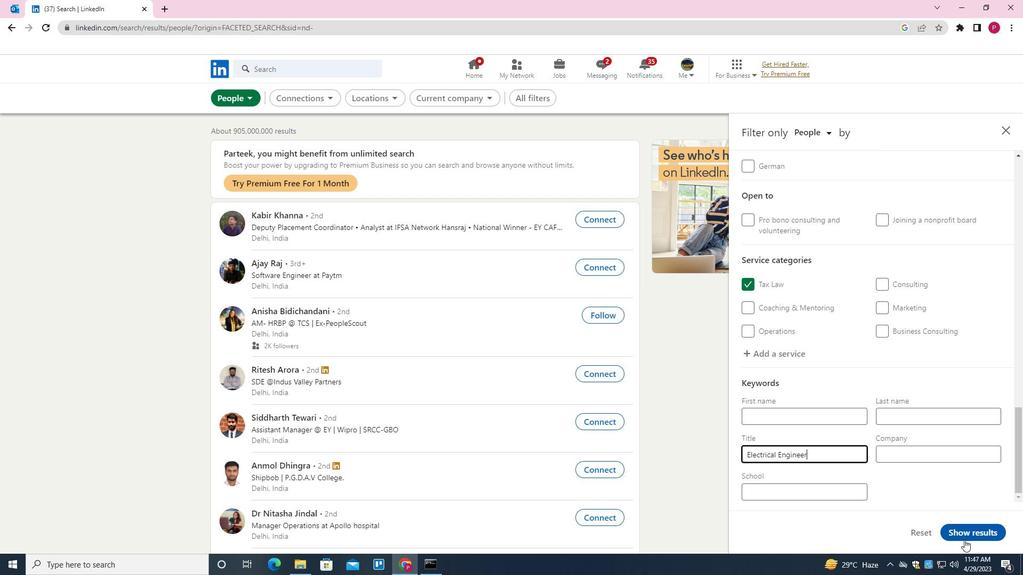 
Action: Mouse moved to (530, 321)
Screenshot: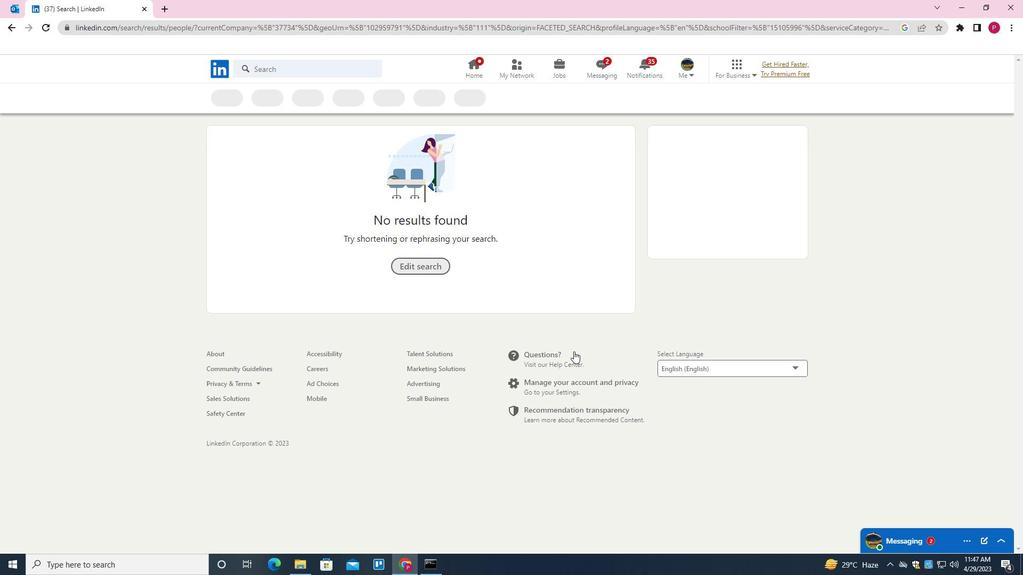 
